 Task: Find connections with filter location Saint-Constant with filter topic #Entrepreneurialwith filter profile language French with filter current company FLSmidth with filter school National Engineering College with filter industry Airlines and Aviation with filter service category Writing with filter keywords title Orderly
Action: Mouse moved to (254, 321)
Screenshot: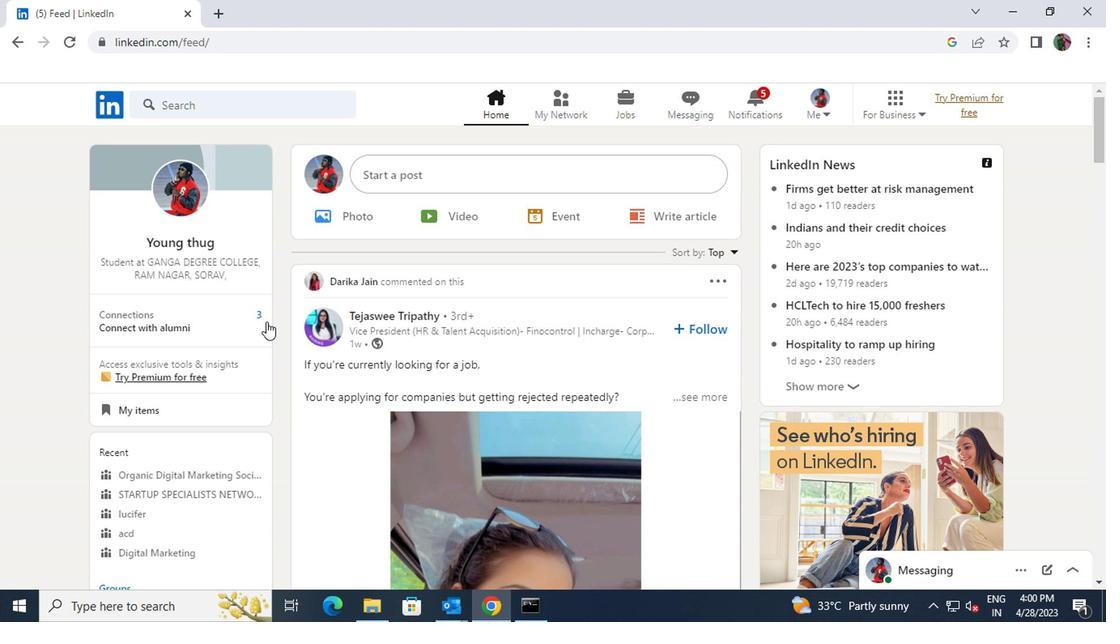 
Action: Mouse pressed left at (254, 321)
Screenshot: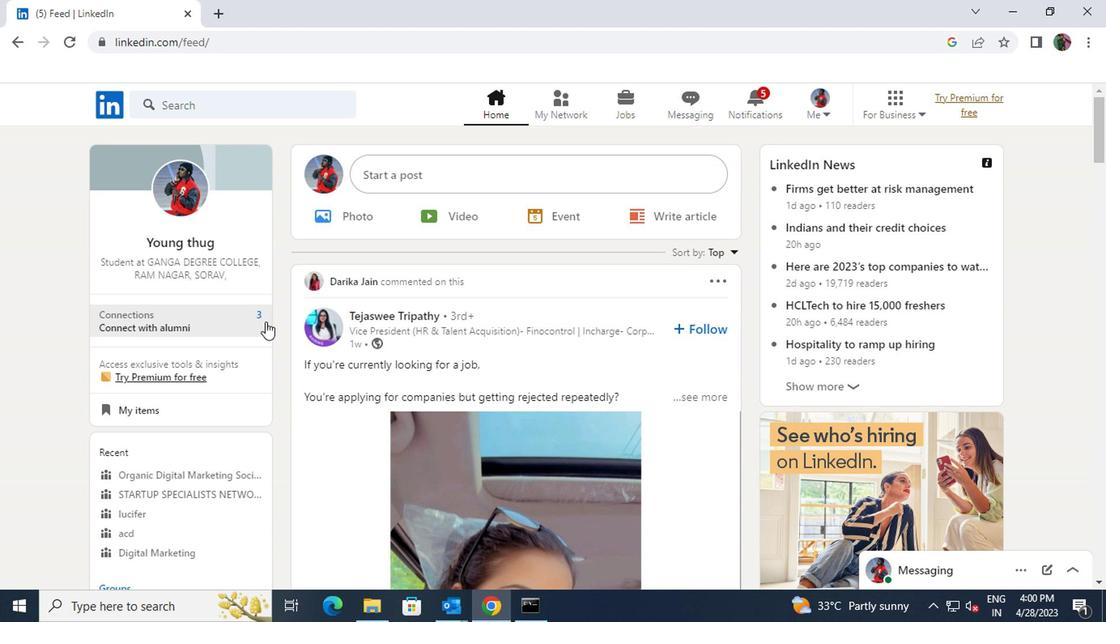
Action: Mouse moved to (265, 199)
Screenshot: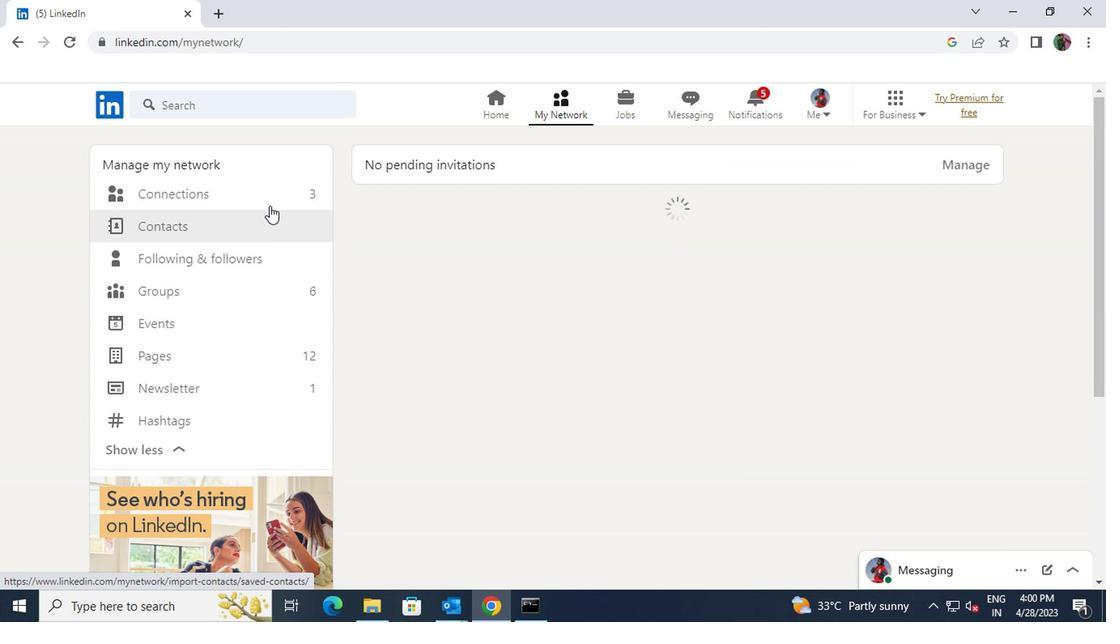 
Action: Mouse pressed left at (265, 199)
Screenshot: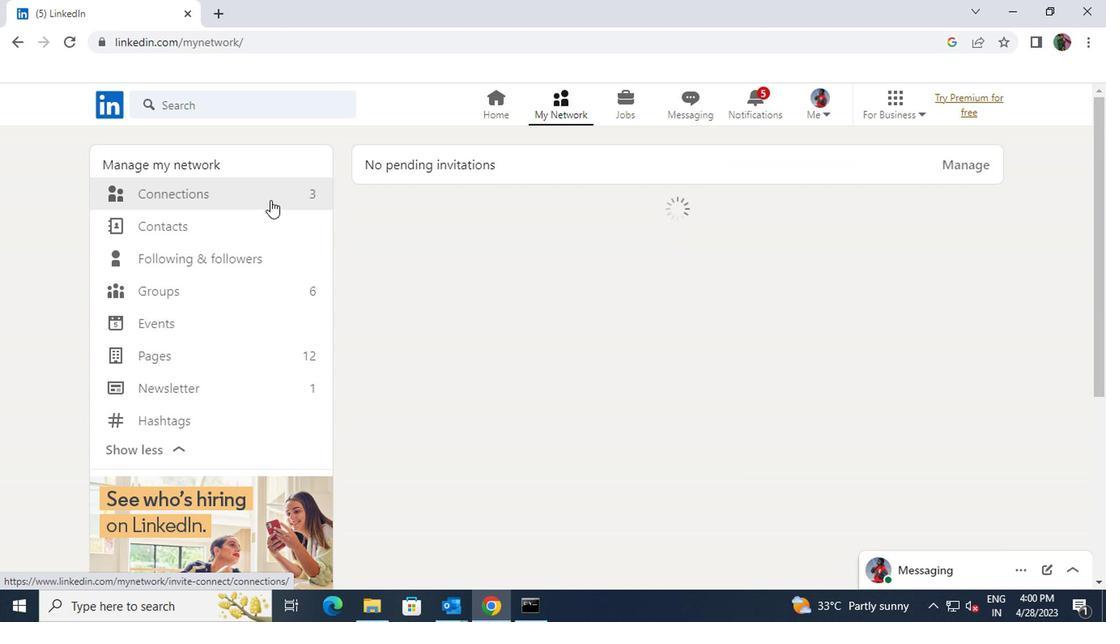 
Action: Mouse moved to (655, 197)
Screenshot: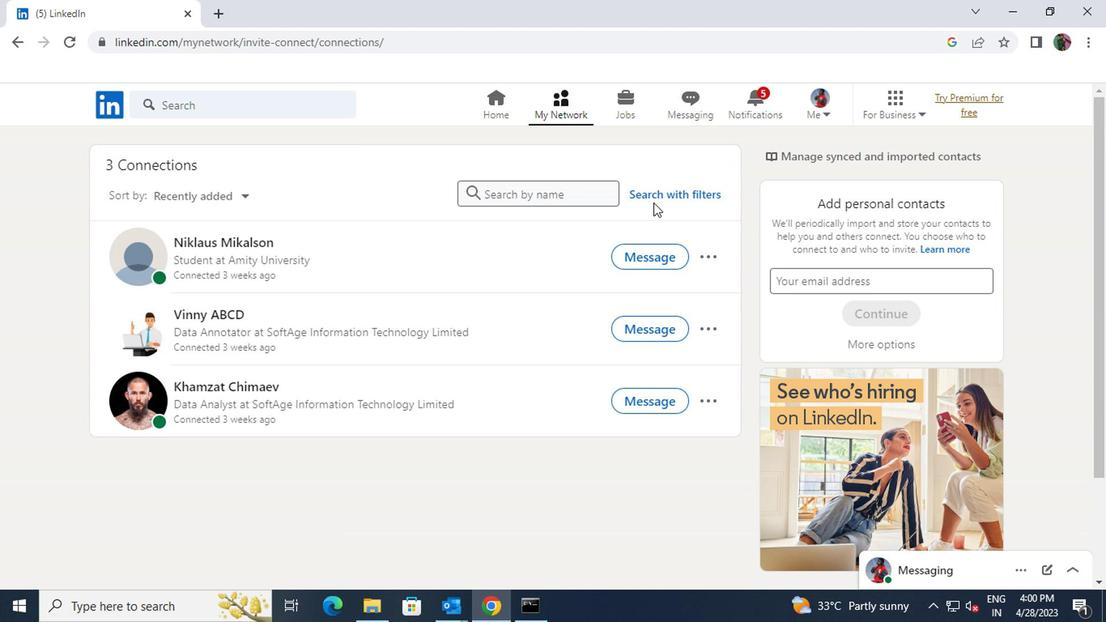 
Action: Mouse pressed left at (655, 197)
Screenshot: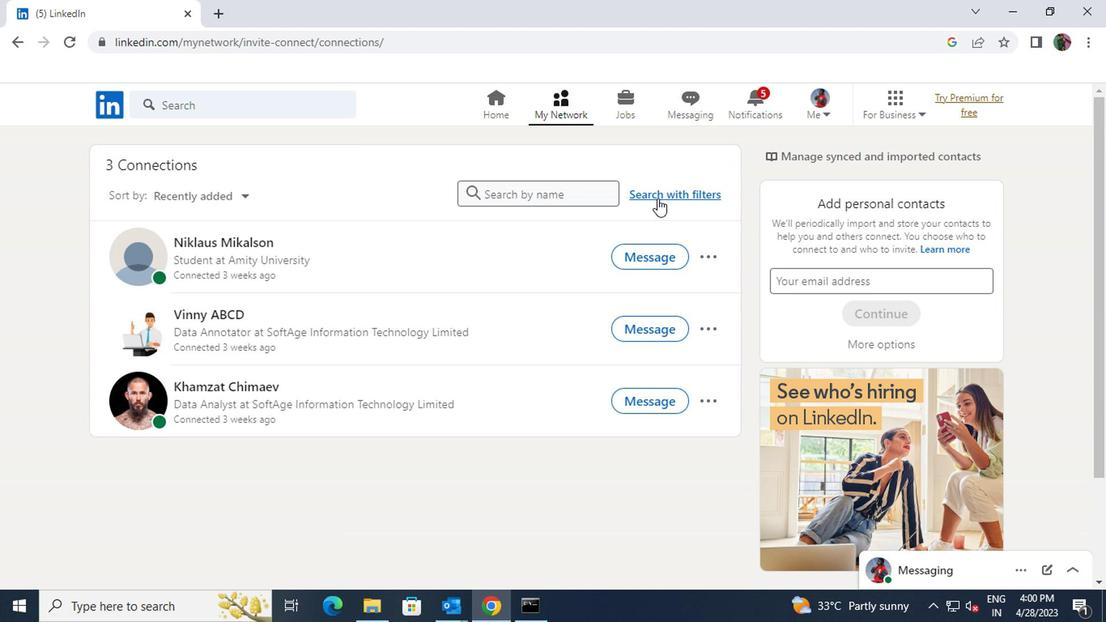 
Action: Mouse moved to (606, 157)
Screenshot: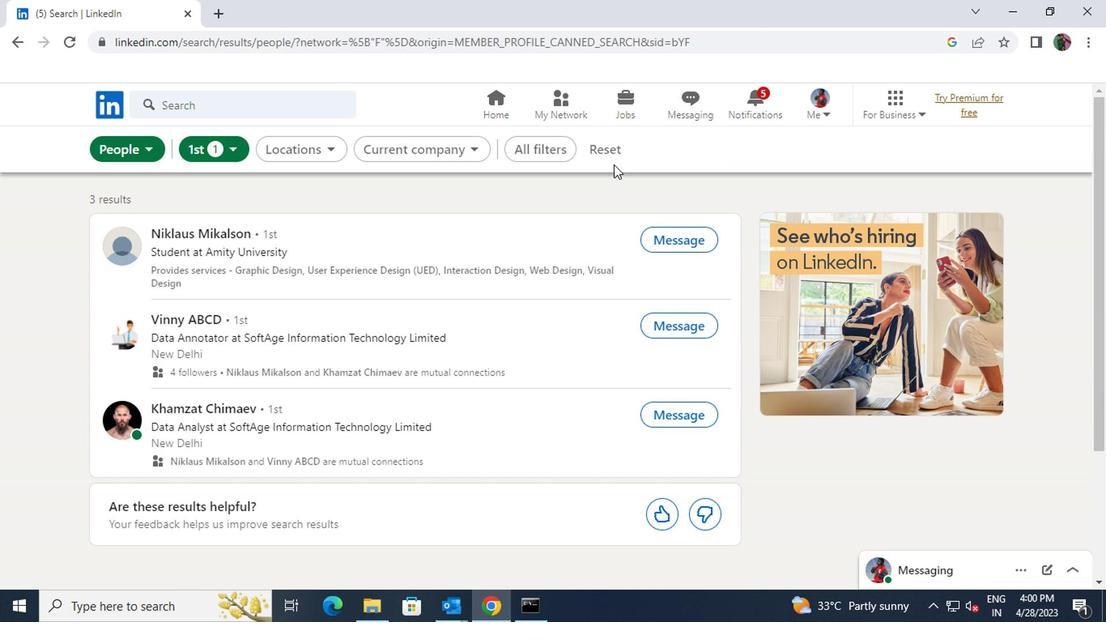 
Action: Mouse pressed left at (606, 157)
Screenshot: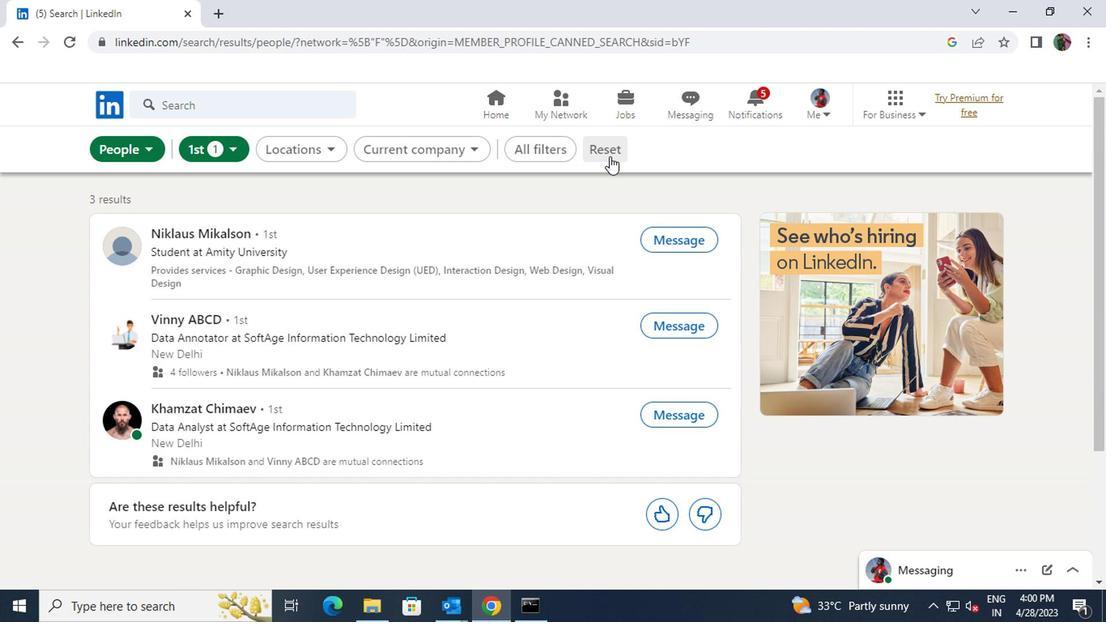 
Action: Mouse moved to (591, 154)
Screenshot: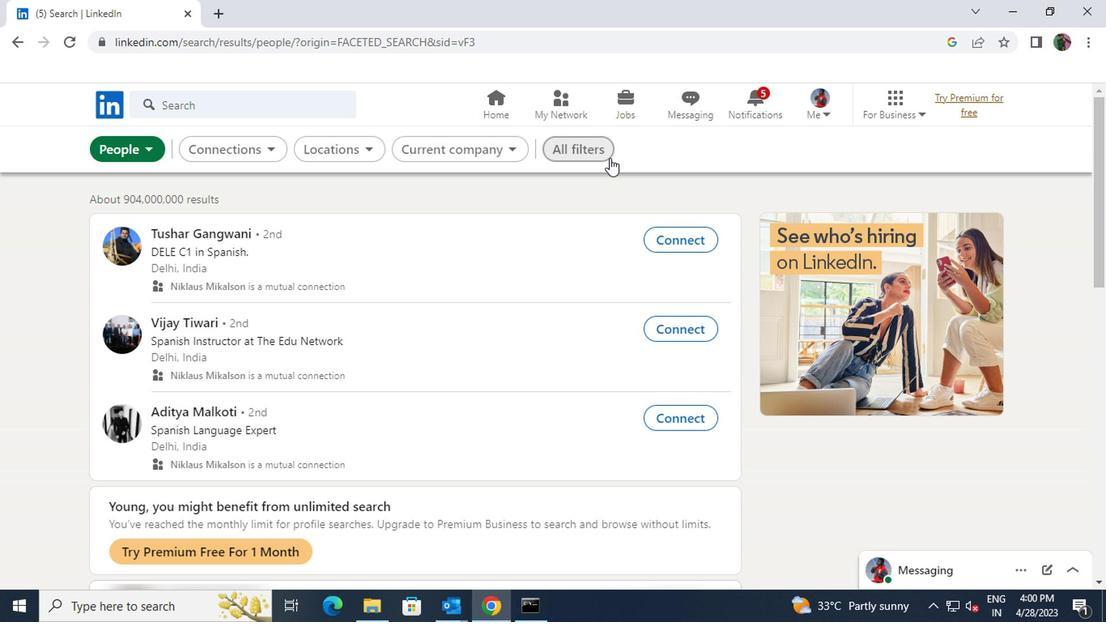 
Action: Mouse pressed left at (591, 154)
Screenshot: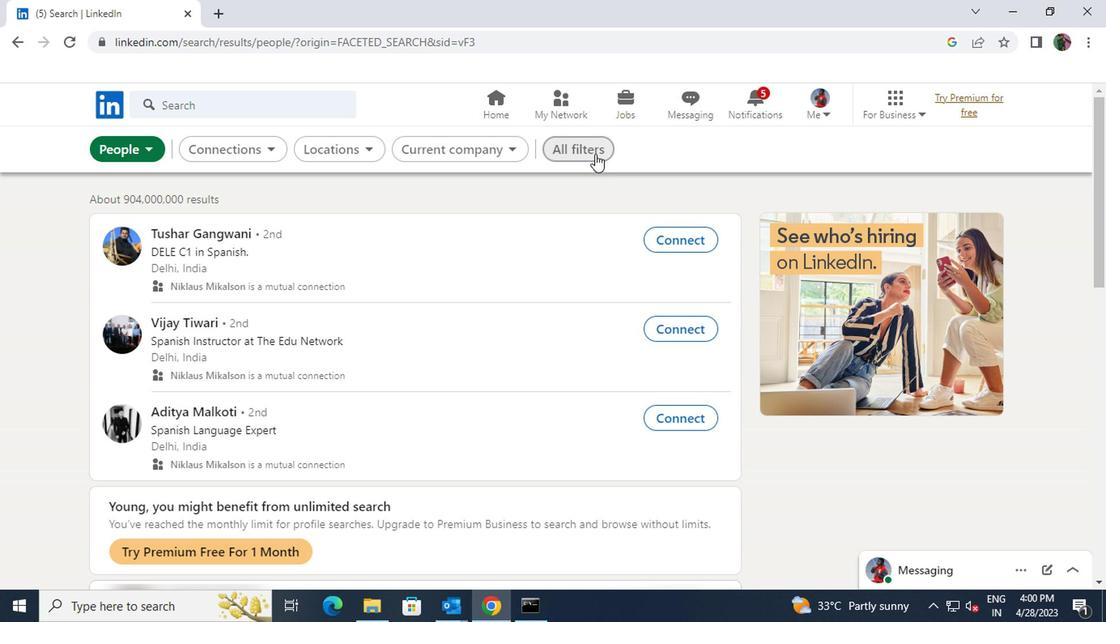 
Action: Mouse moved to (840, 322)
Screenshot: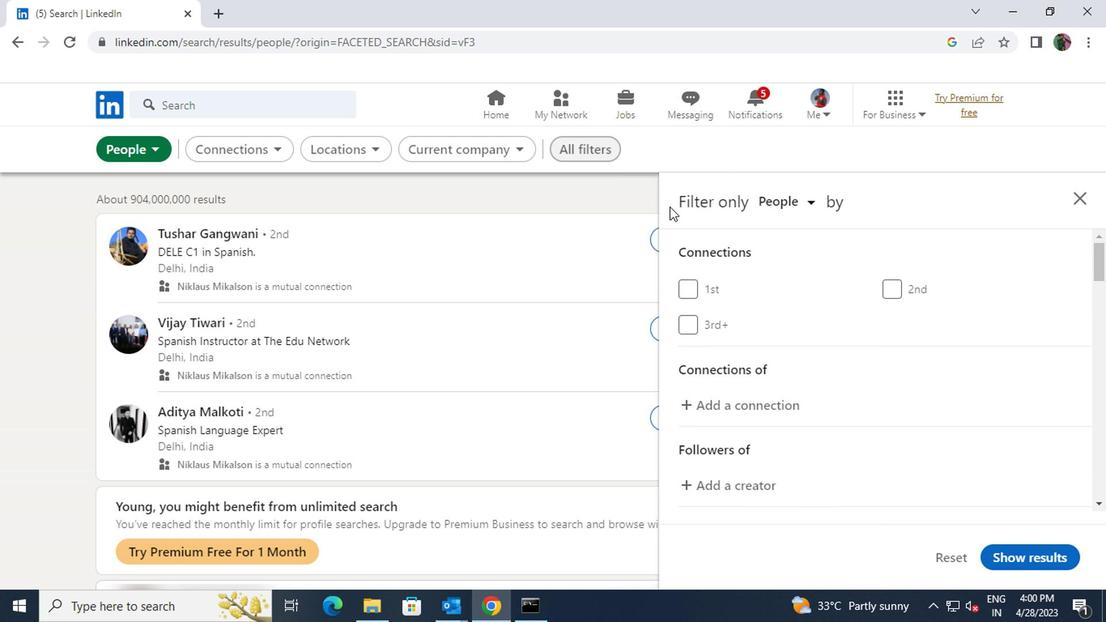
Action: Mouse scrolled (840, 321) with delta (0, 0)
Screenshot: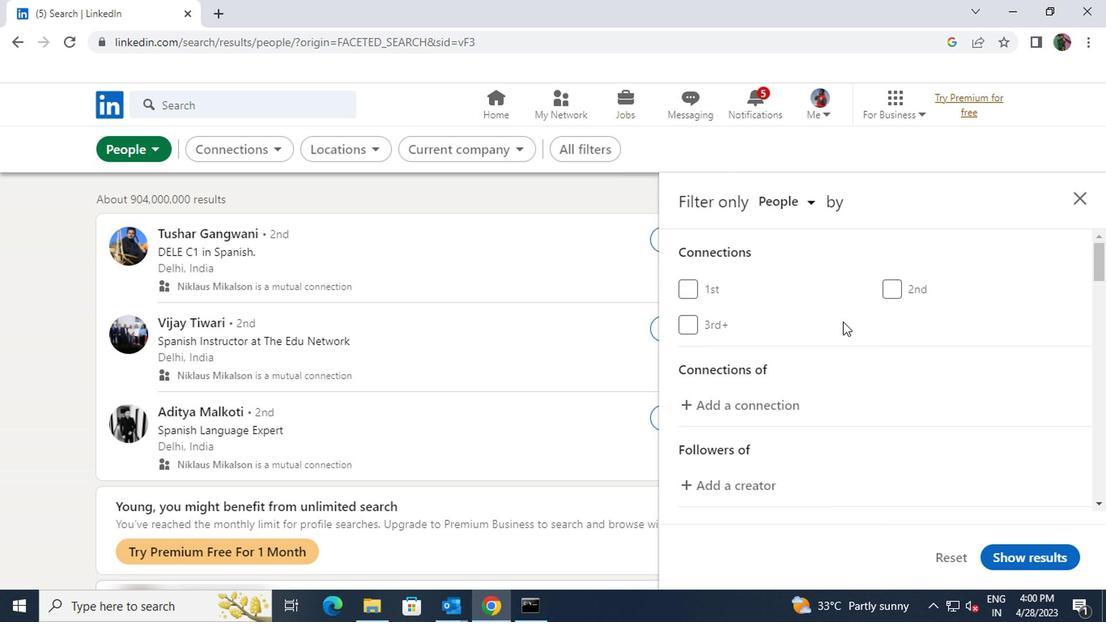 
Action: Mouse scrolled (840, 321) with delta (0, 0)
Screenshot: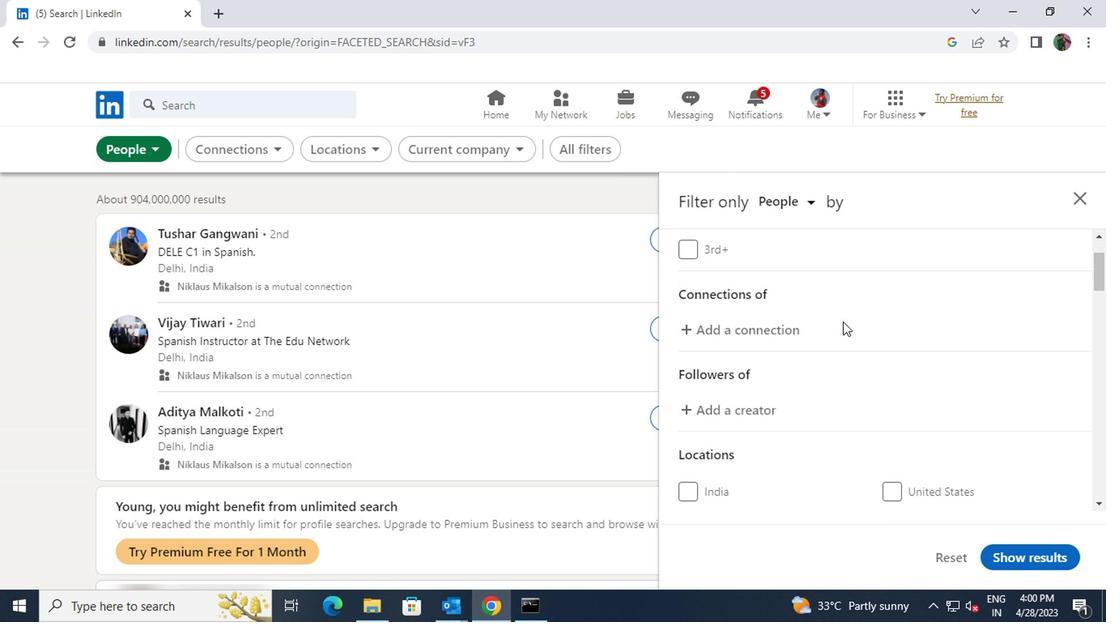 
Action: Mouse scrolled (840, 321) with delta (0, 0)
Screenshot: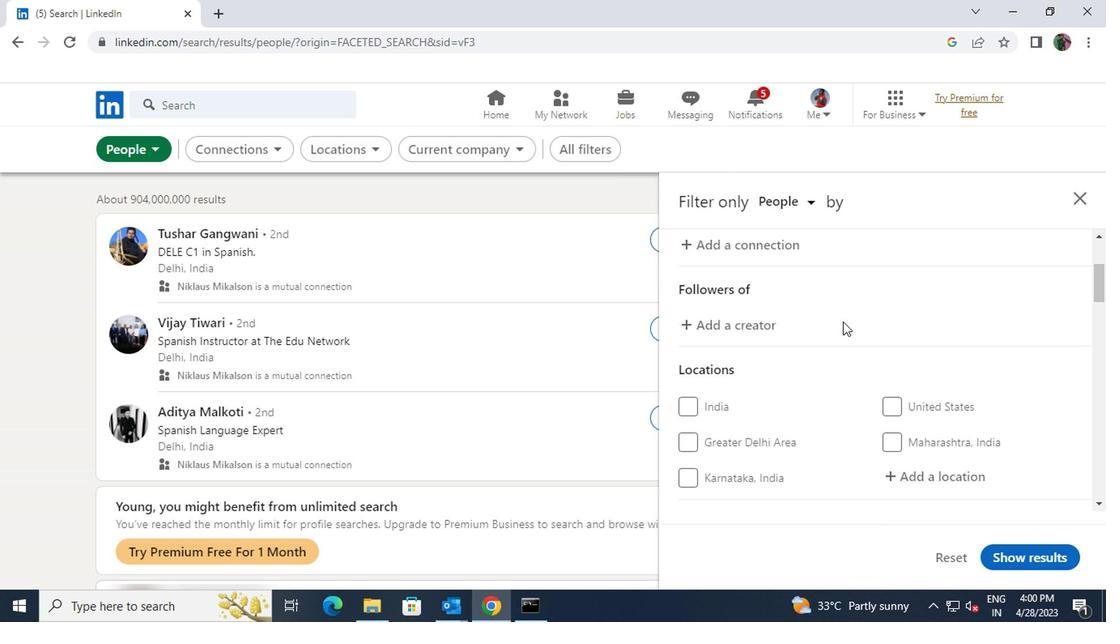 
Action: Mouse moved to (898, 390)
Screenshot: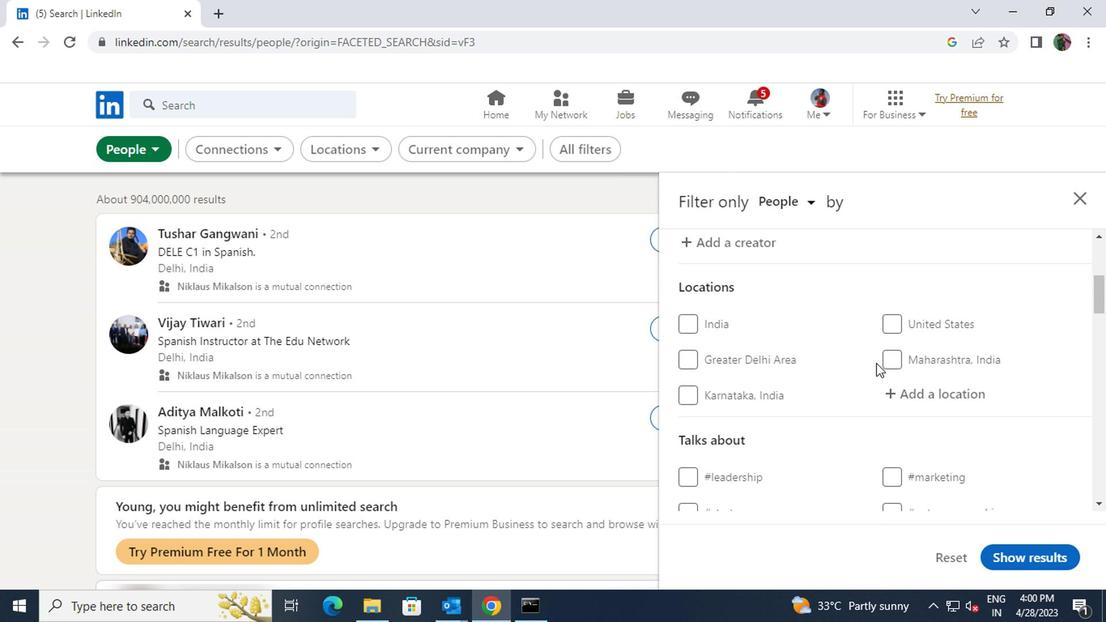 
Action: Mouse pressed left at (898, 390)
Screenshot: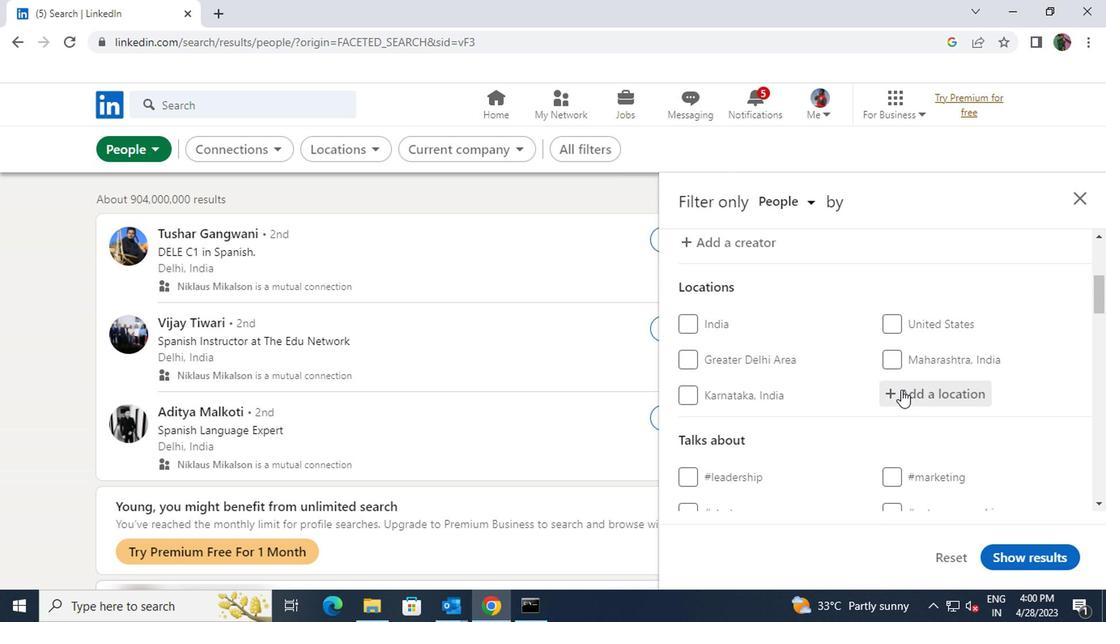 
Action: Key pressed <Key.shift>SAINT<Key.space><Key.shift>CONS
Screenshot: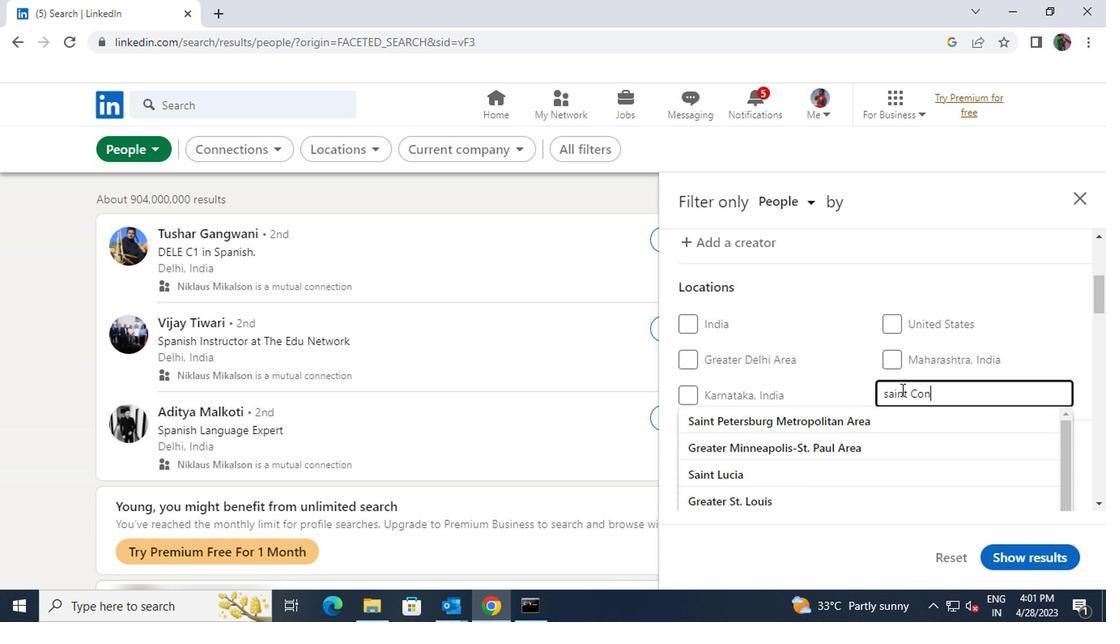 
Action: Mouse moved to (892, 415)
Screenshot: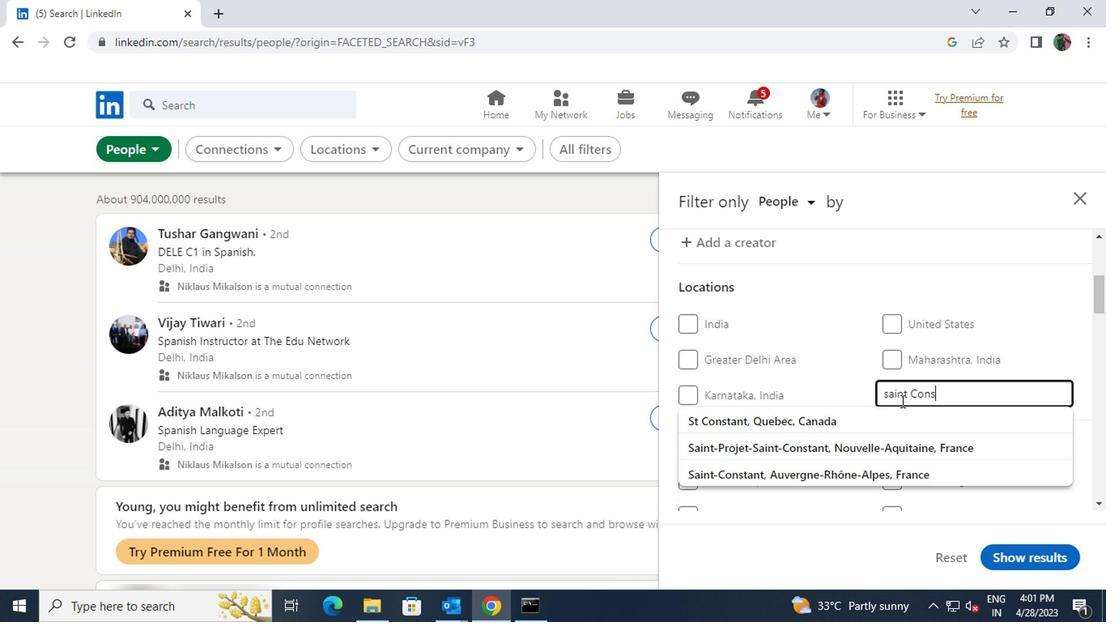 
Action: Mouse pressed left at (892, 415)
Screenshot: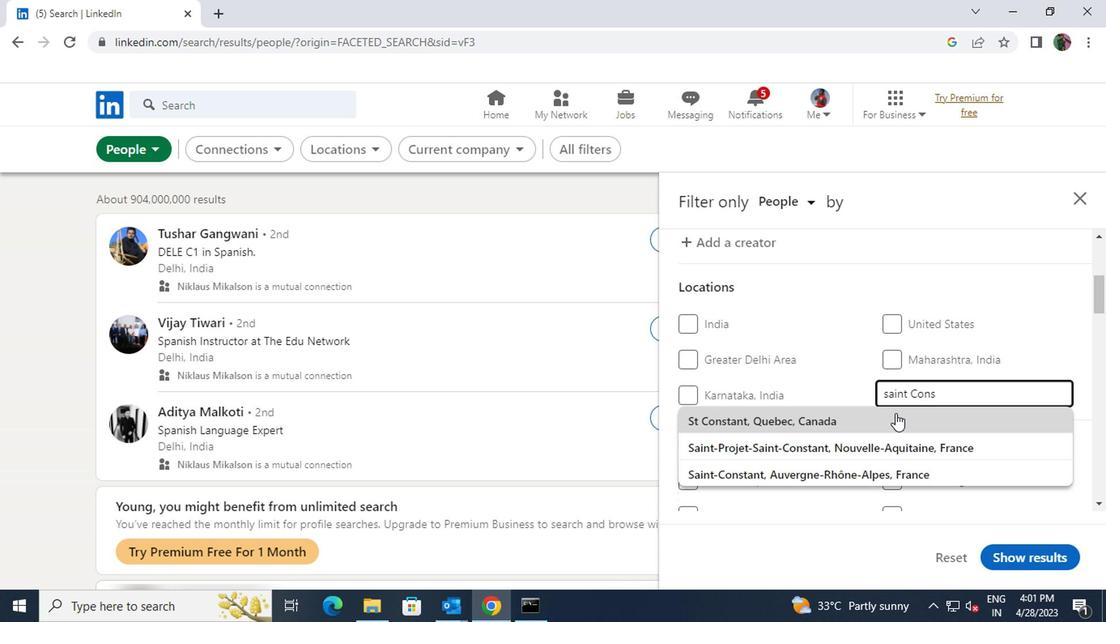 
Action: Mouse scrolled (892, 414) with delta (0, 0)
Screenshot: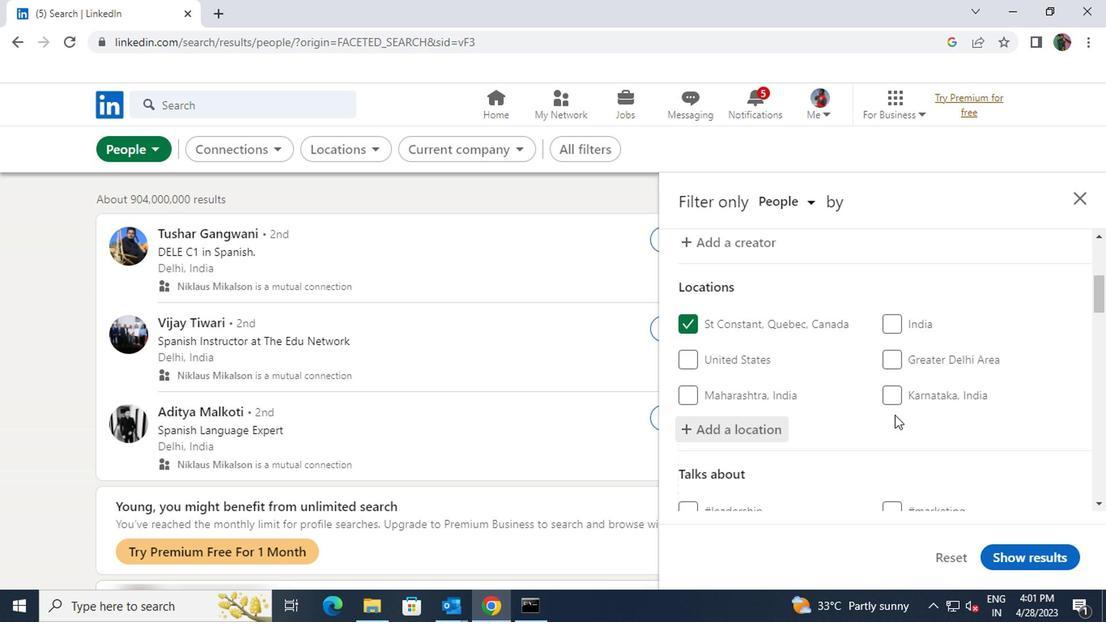 
Action: Mouse scrolled (892, 414) with delta (0, 0)
Screenshot: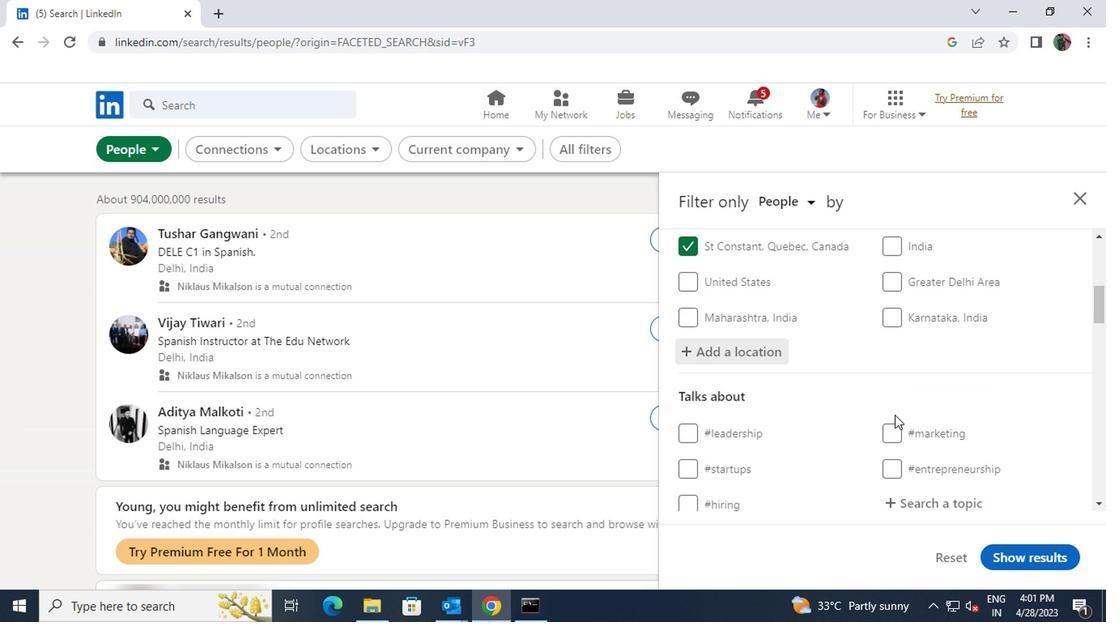 
Action: Mouse moved to (894, 415)
Screenshot: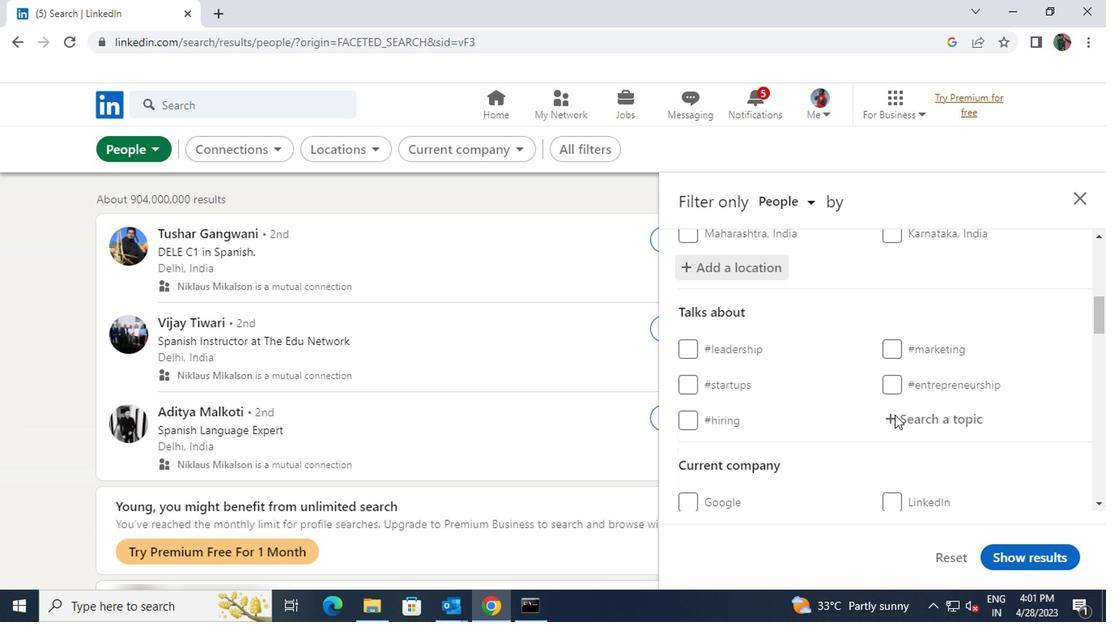 
Action: Mouse pressed left at (894, 415)
Screenshot: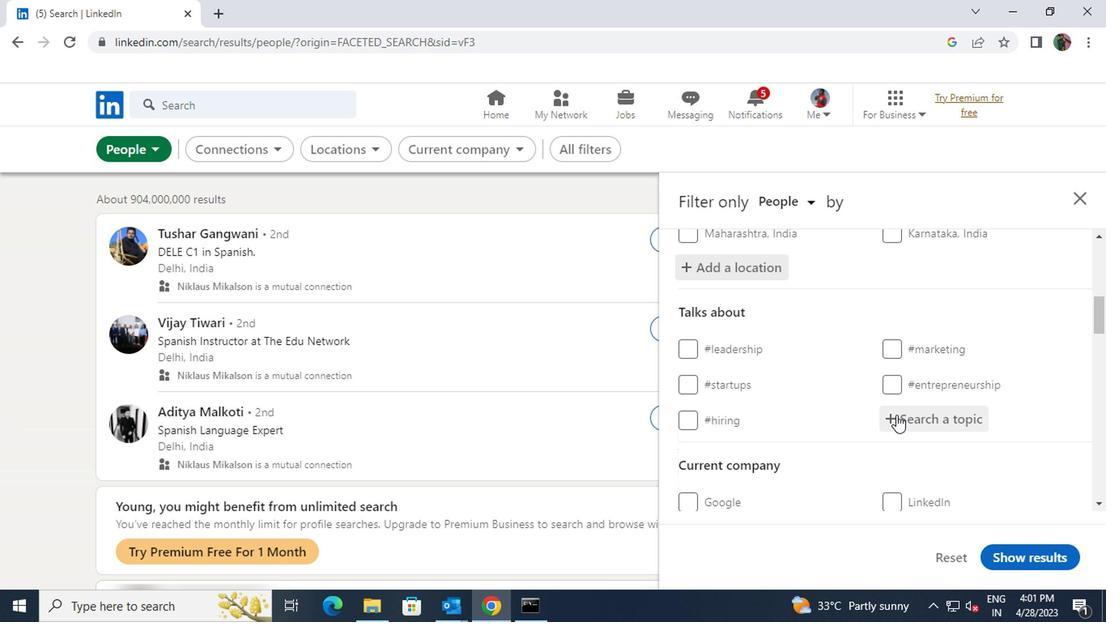 
Action: Key pressed <Key.shift>ENTERPE<Key.backspace>RENER<Key.enter><Key.backspace>
Screenshot: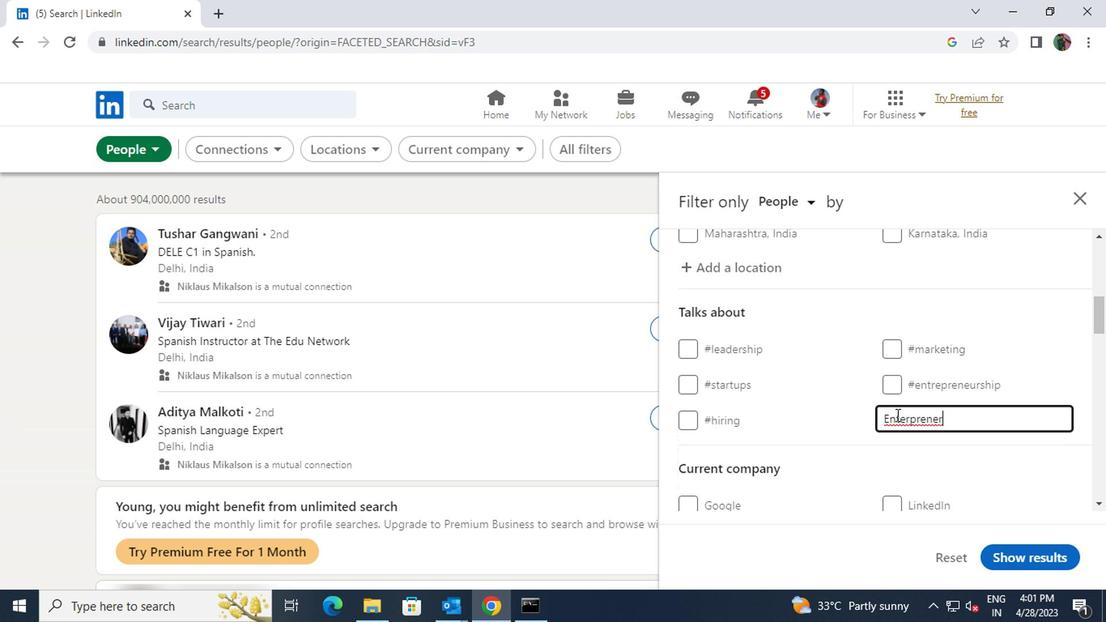 
Action: Mouse moved to (864, 465)
Screenshot: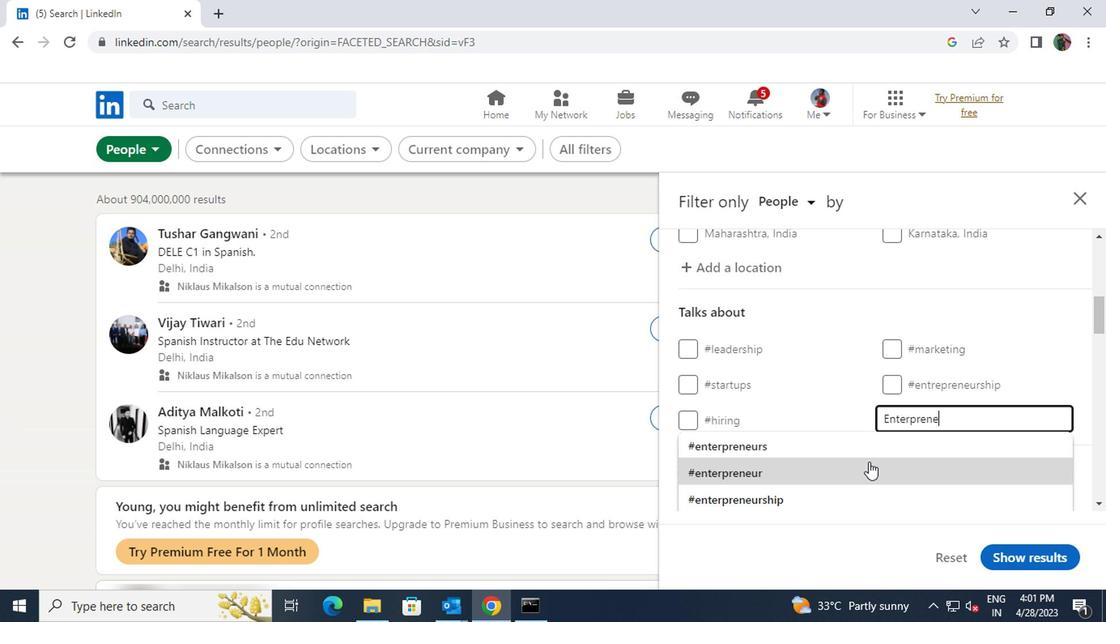 
Action: Mouse pressed left at (864, 465)
Screenshot: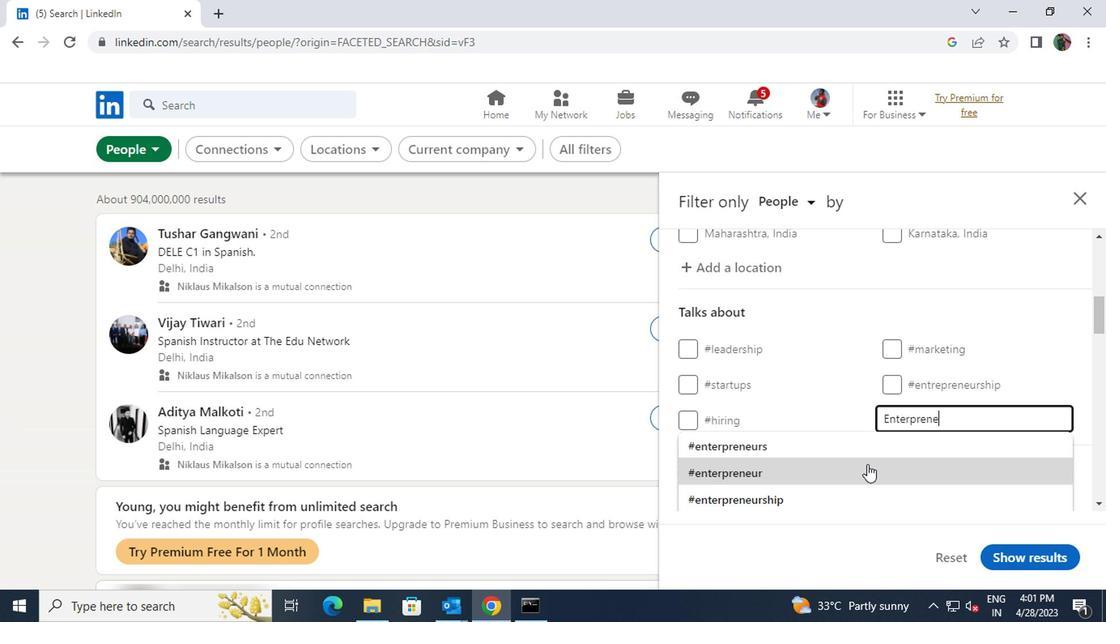 
Action: Mouse scrolled (864, 464) with delta (0, 0)
Screenshot: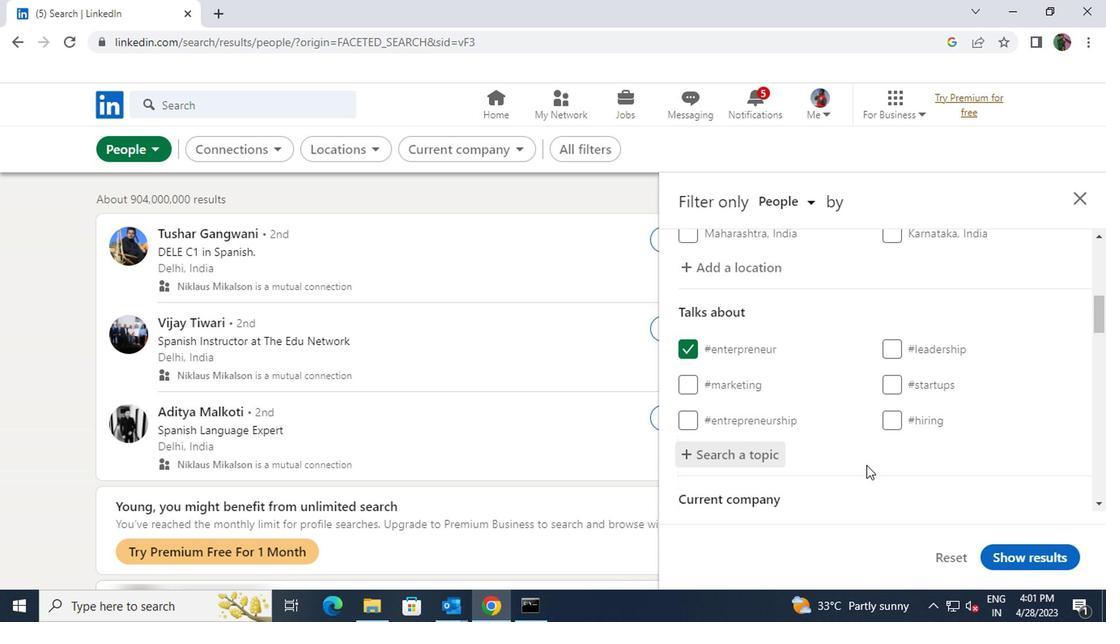 
Action: Mouse scrolled (864, 464) with delta (0, 0)
Screenshot: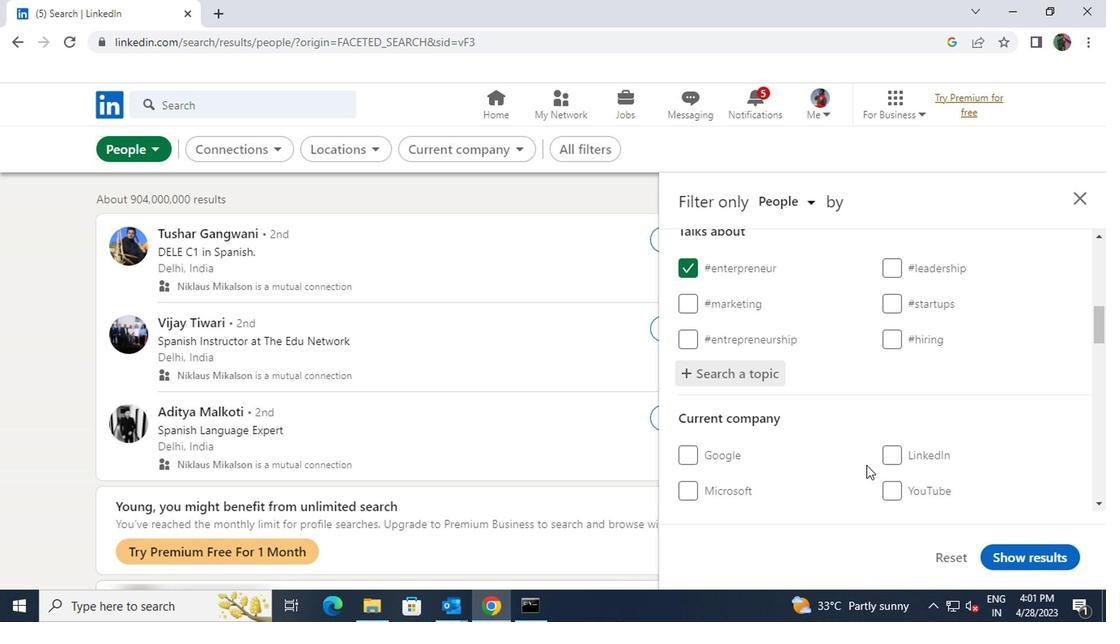 
Action: Mouse scrolled (864, 464) with delta (0, 0)
Screenshot: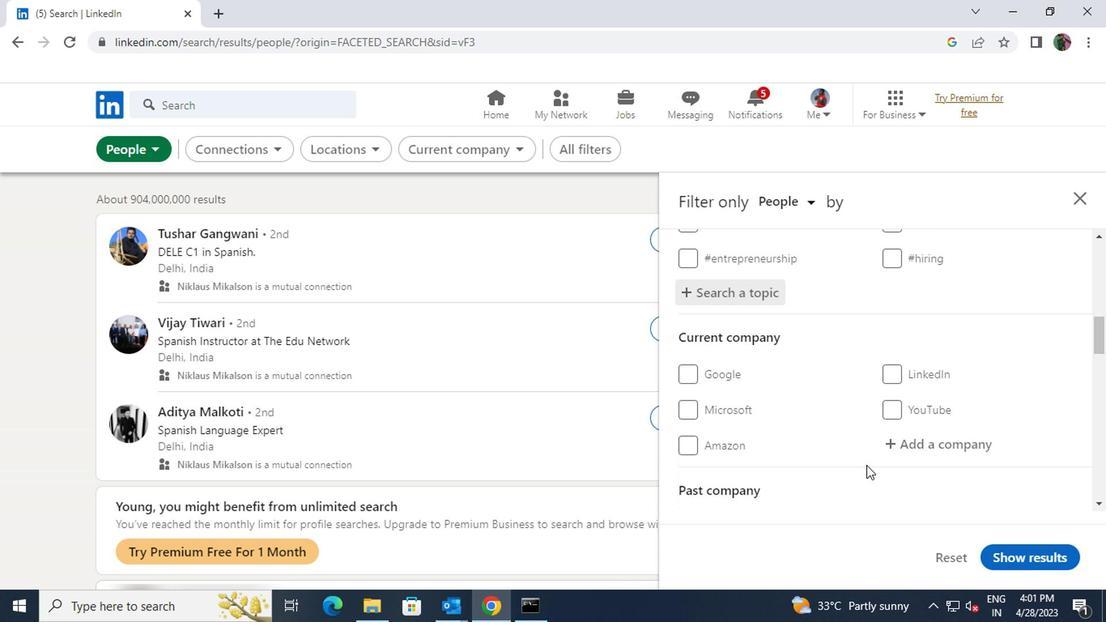 
Action: Mouse scrolled (864, 464) with delta (0, 0)
Screenshot: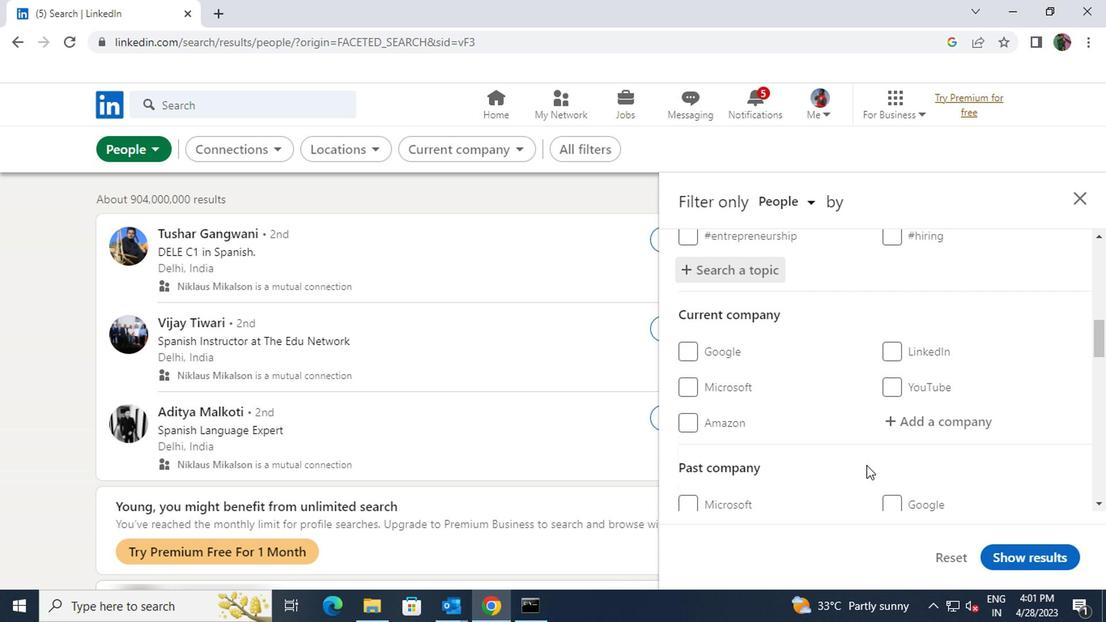 
Action: Mouse scrolled (864, 464) with delta (0, 0)
Screenshot: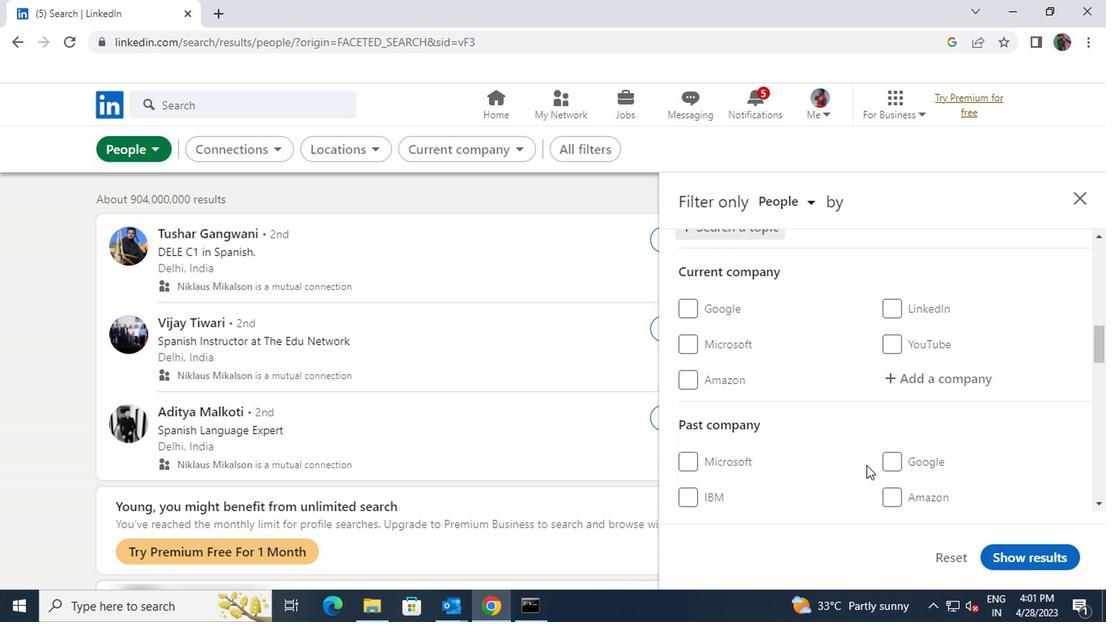 
Action: Mouse scrolled (864, 464) with delta (0, 0)
Screenshot: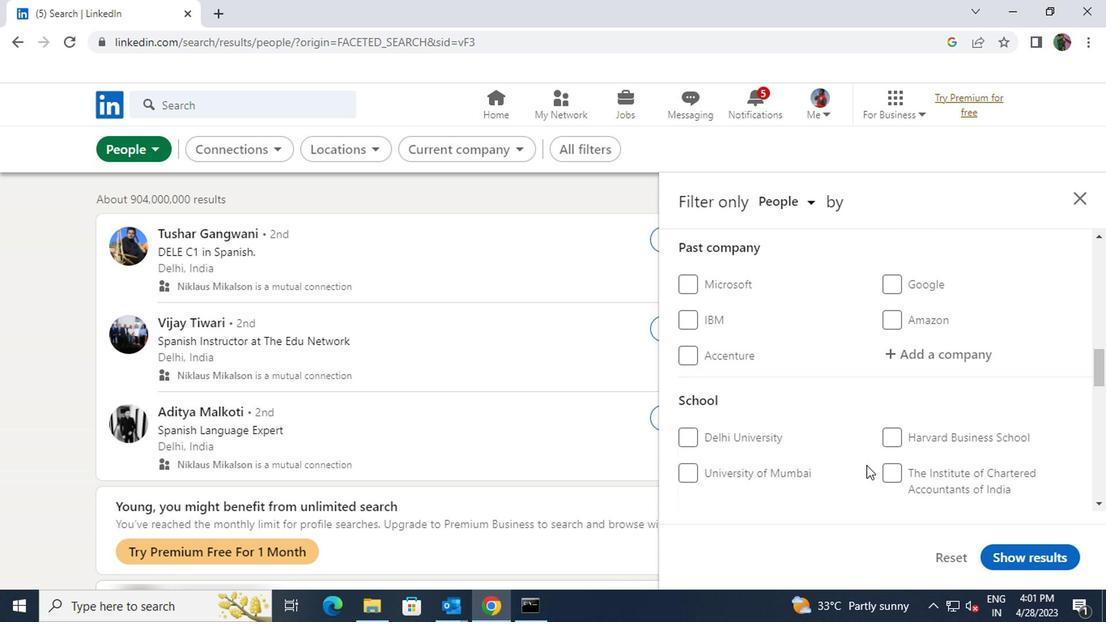 
Action: Mouse scrolled (864, 464) with delta (0, 0)
Screenshot: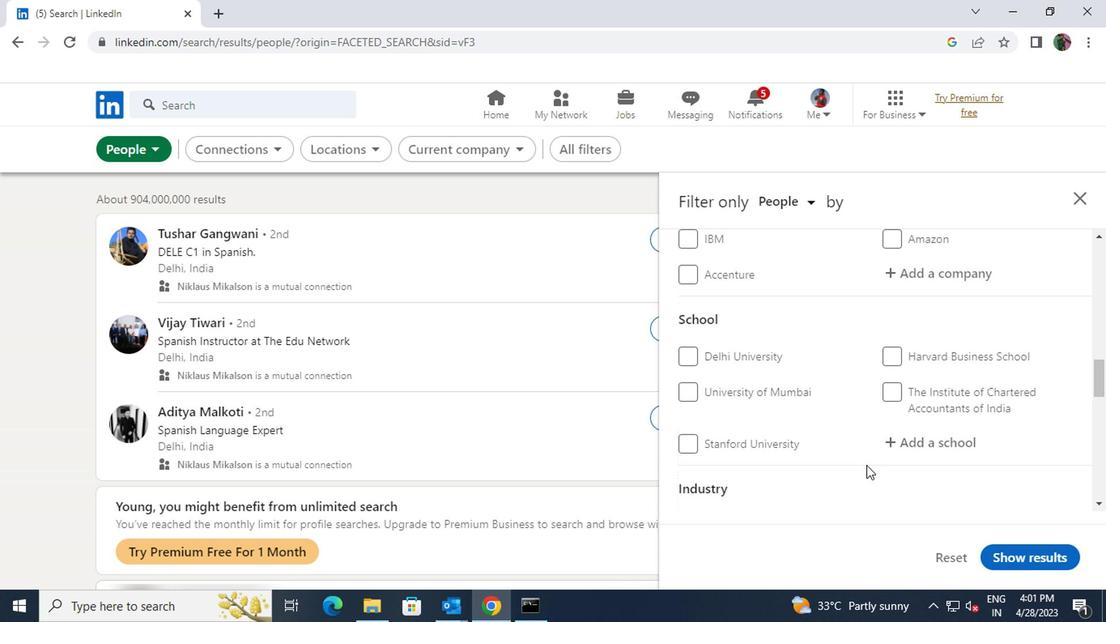 
Action: Mouse scrolled (864, 464) with delta (0, 0)
Screenshot: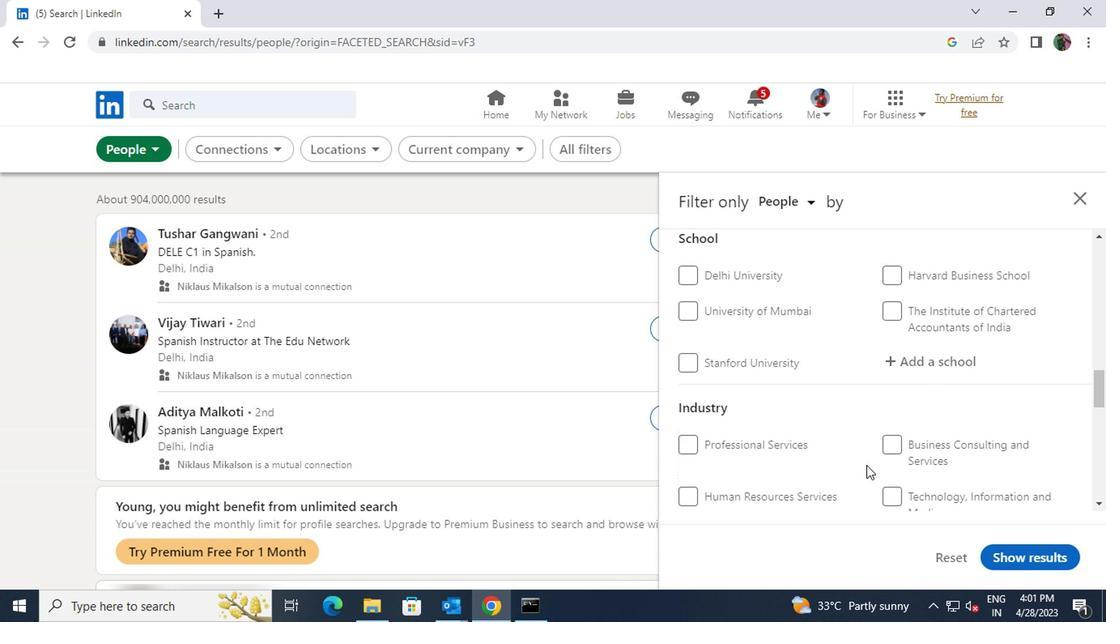 
Action: Mouse scrolled (864, 464) with delta (0, 0)
Screenshot: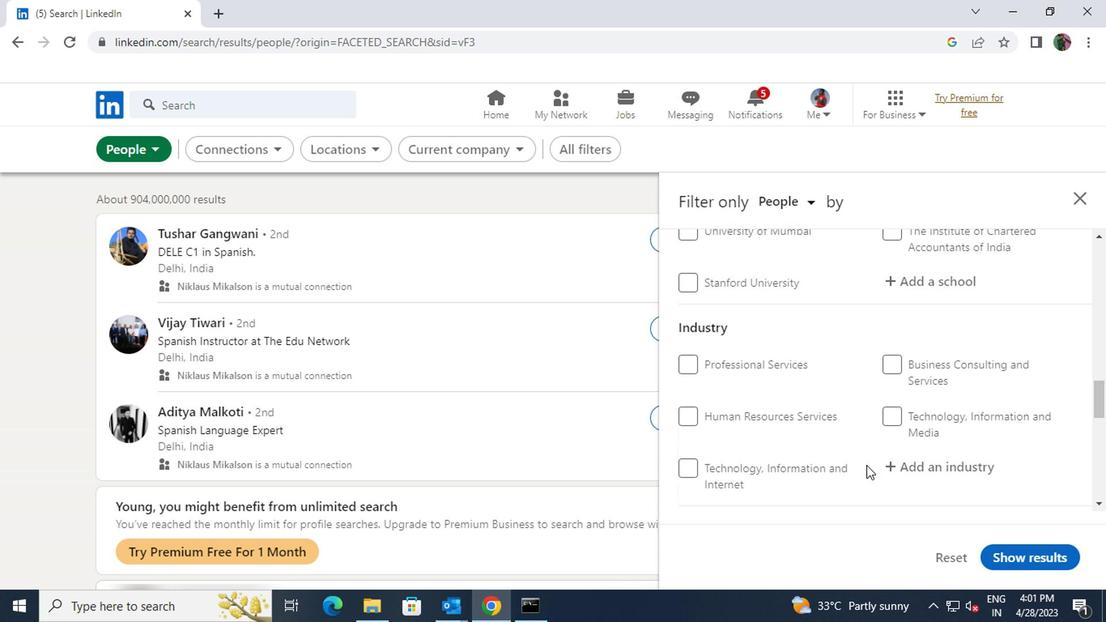 
Action: Mouse scrolled (864, 464) with delta (0, 0)
Screenshot: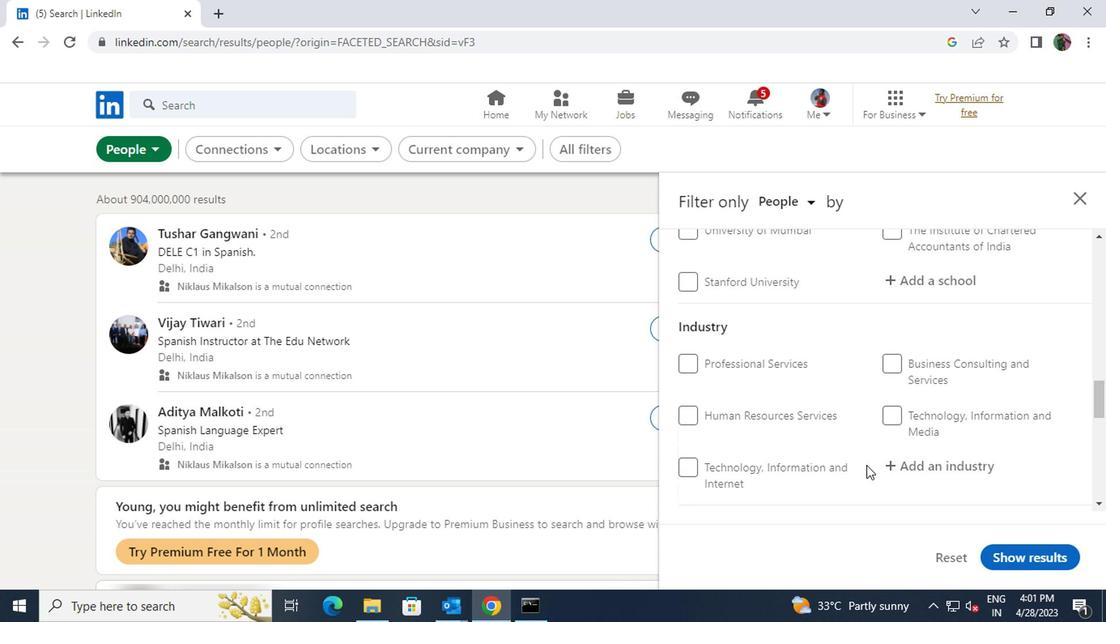 
Action: Mouse scrolled (864, 464) with delta (0, 0)
Screenshot: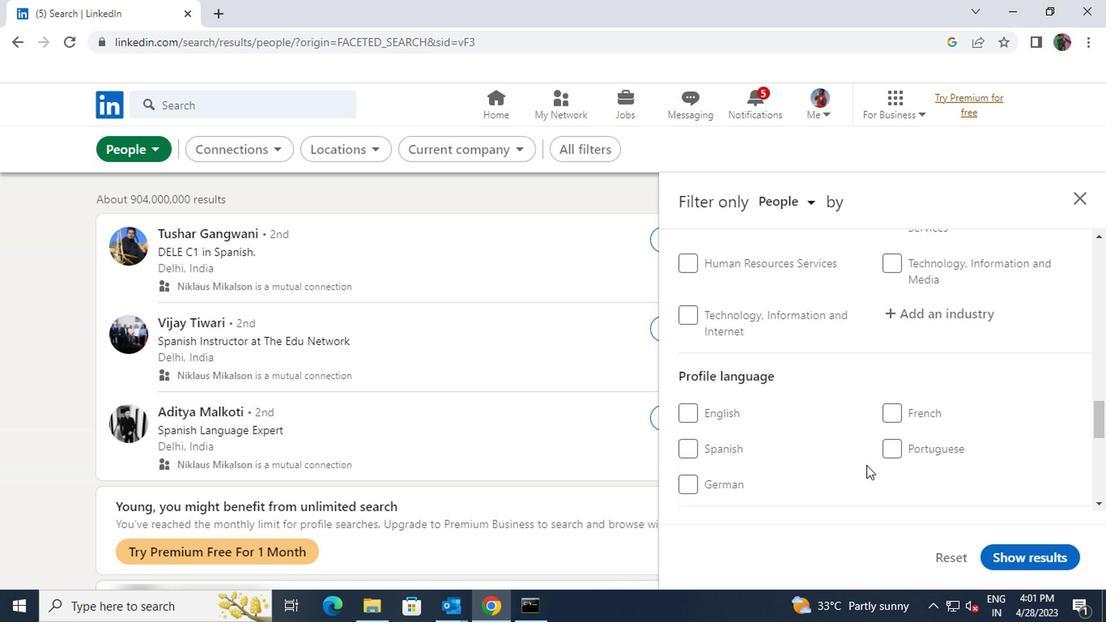 
Action: Mouse moved to (897, 327)
Screenshot: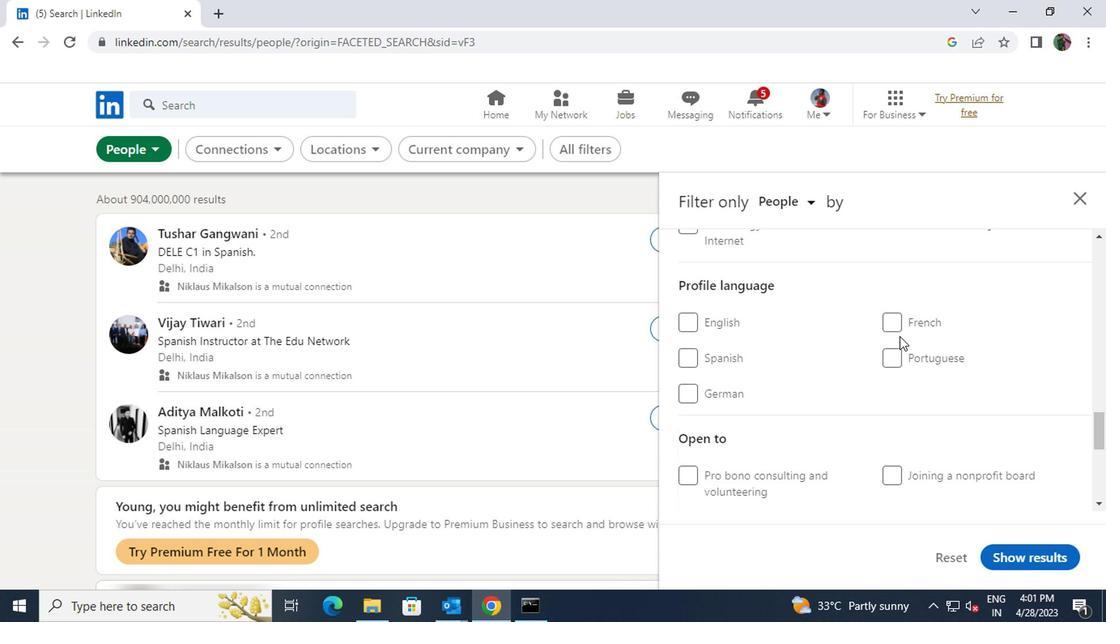 
Action: Mouse pressed left at (897, 327)
Screenshot: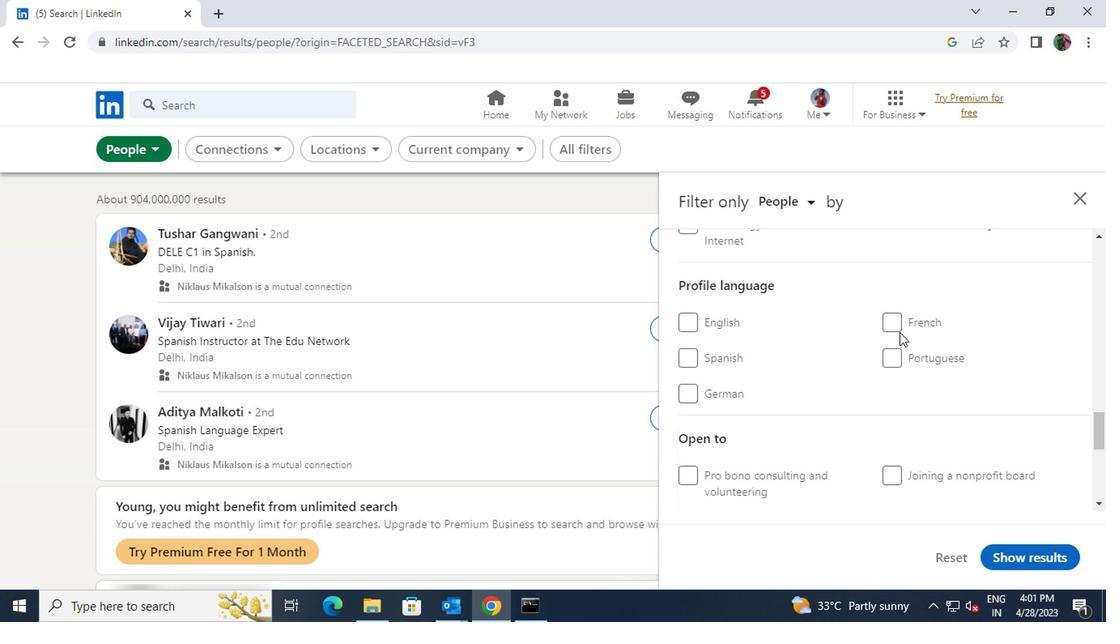 
Action: Mouse scrolled (897, 327) with delta (0, 0)
Screenshot: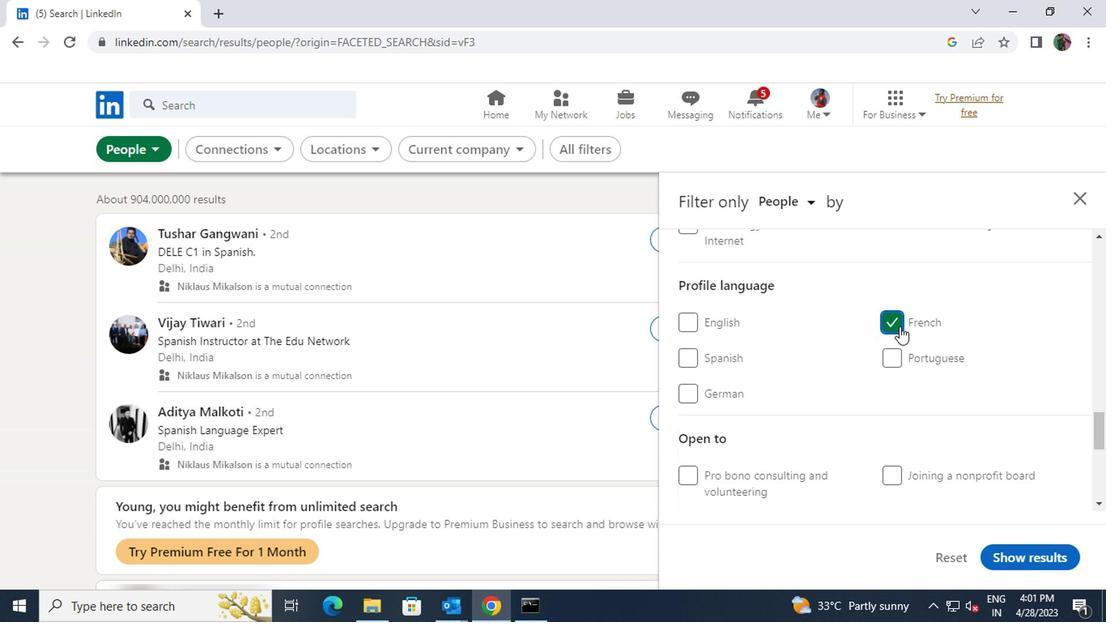 
Action: Mouse scrolled (897, 327) with delta (0, 0)
Screenshot: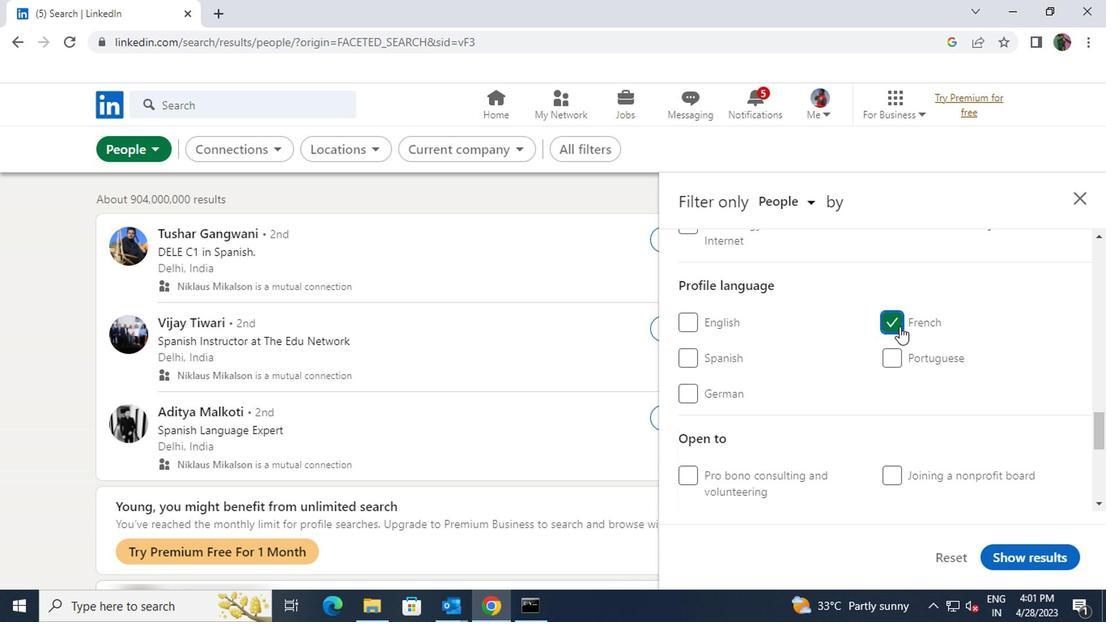 
Action: Mouse scrolled (897, 327) with delta (0, 0)
Screenshot: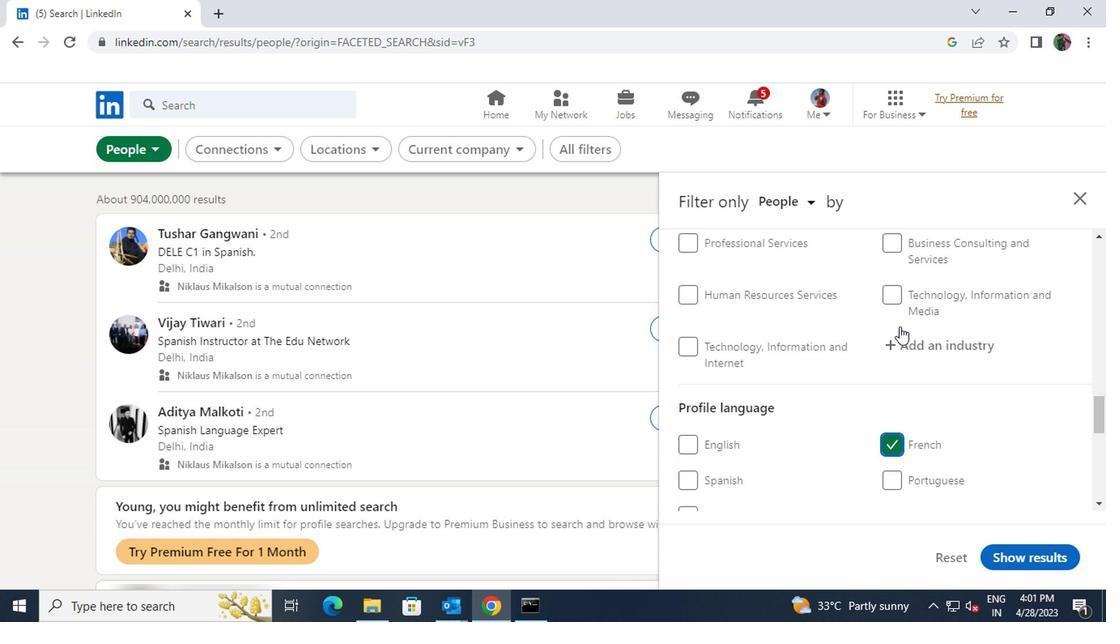 
Action: Mouse scrolled (897, 327) with delta (0, 0)
Screenshot: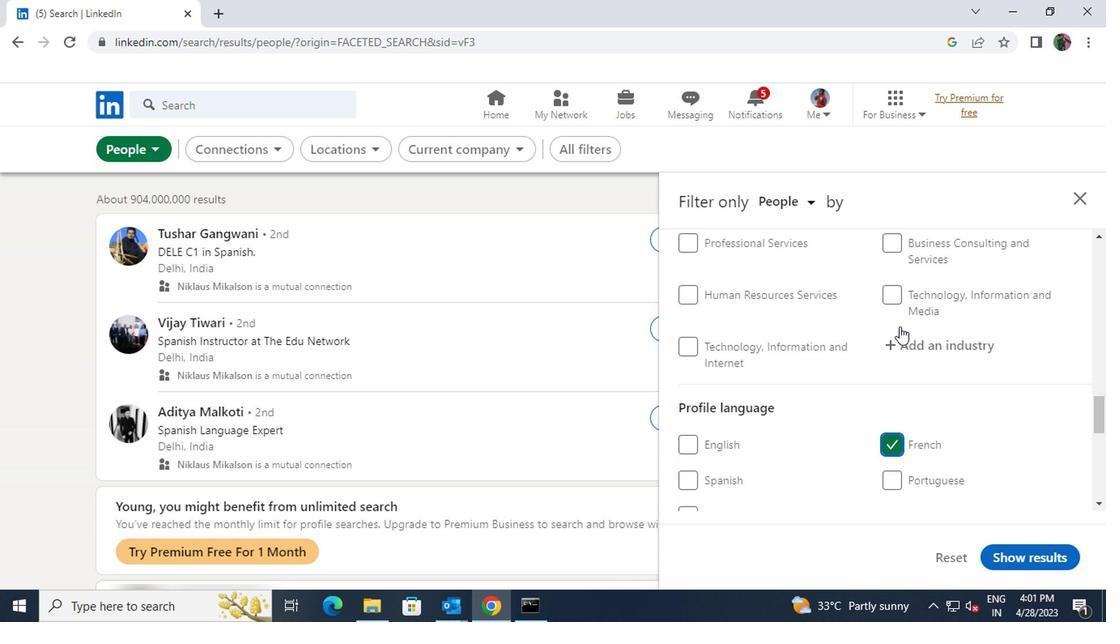 
Action: Mouse scrolled (897, 327) with delta (0, 0)
Screenshot: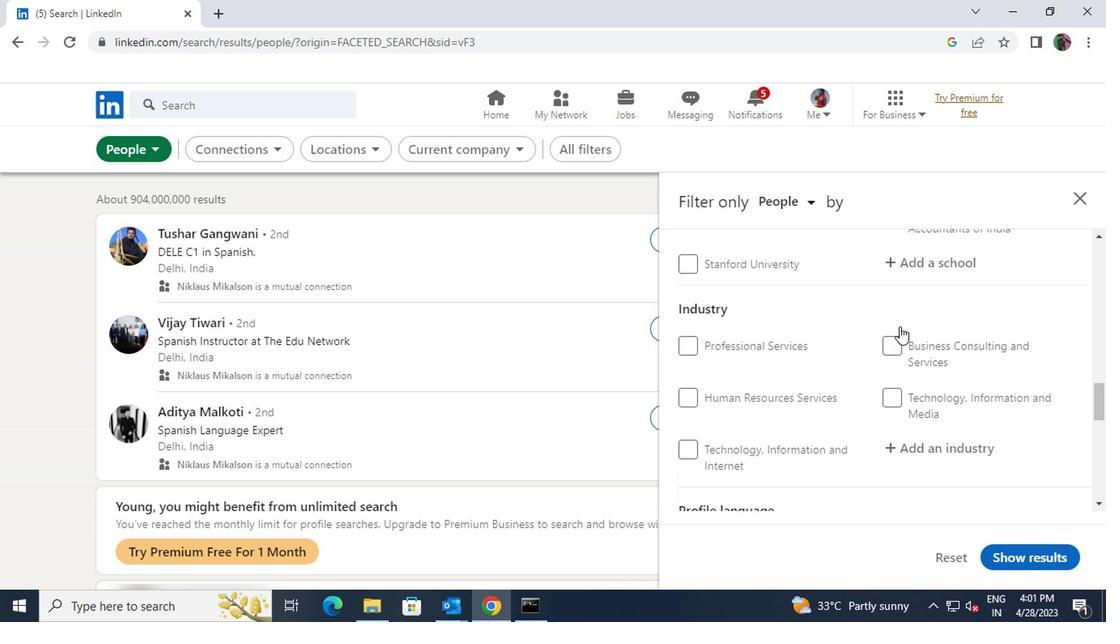 
Action: Mouse scrolled (897, 327) with delta (0, 0)
Screenshot: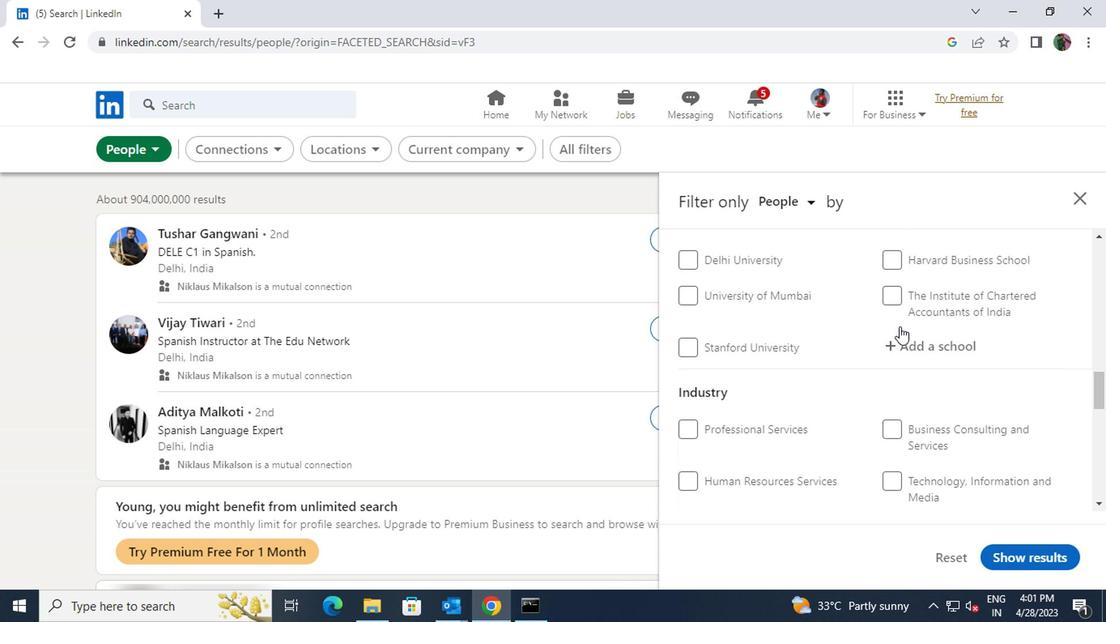 
Action: Mouse scrolled (897, 327) with delta (0, 0)
Screenshot: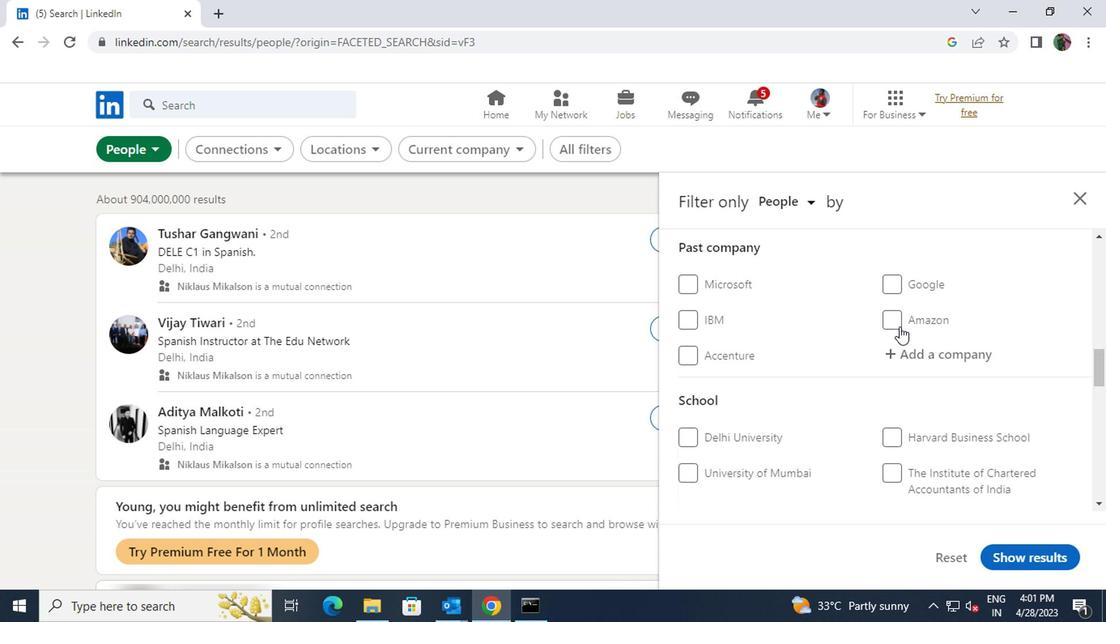 
Action: Mouse scrolled (897, 327) with delta (0, 0)
Screenshot: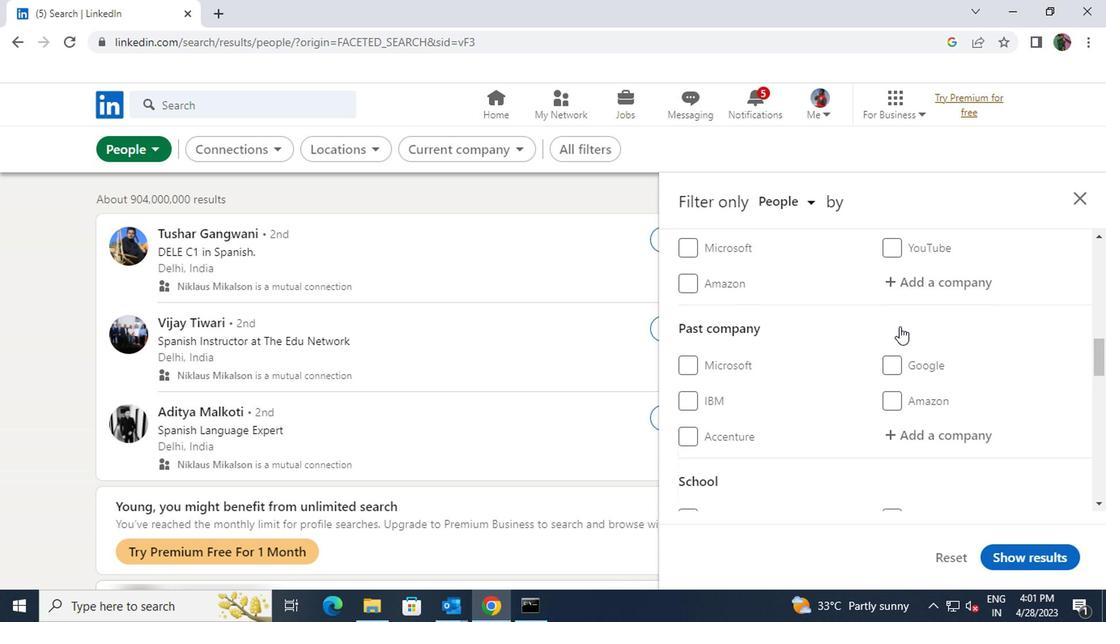
Action: Mouse moved to (902, 361)
Screenshot: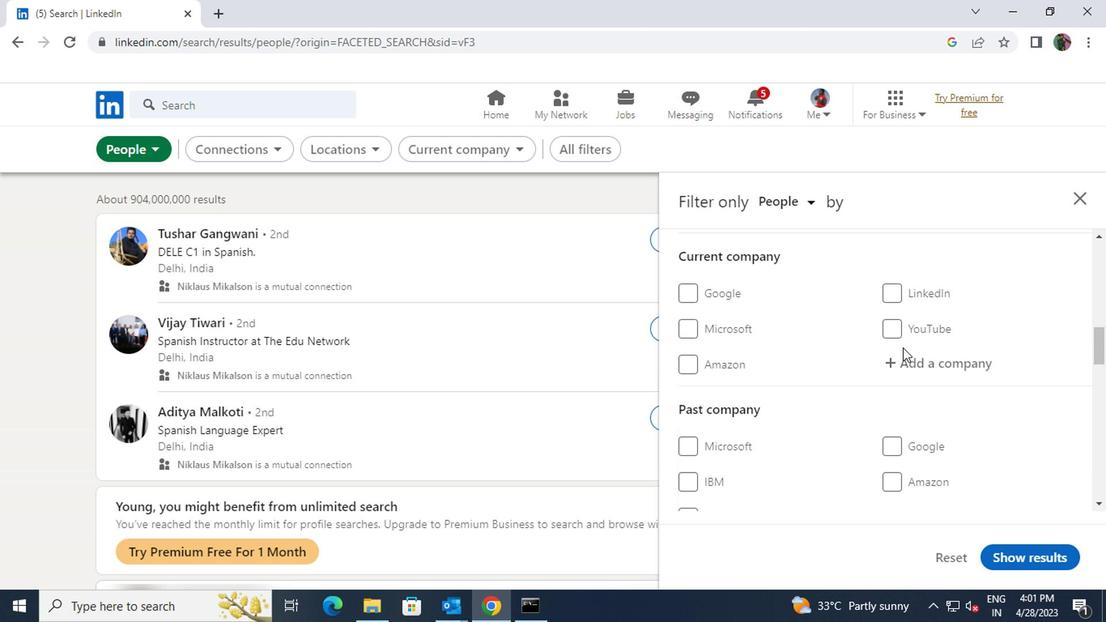 
Action: Mouse pressed left at (902, 361)
Screenshot: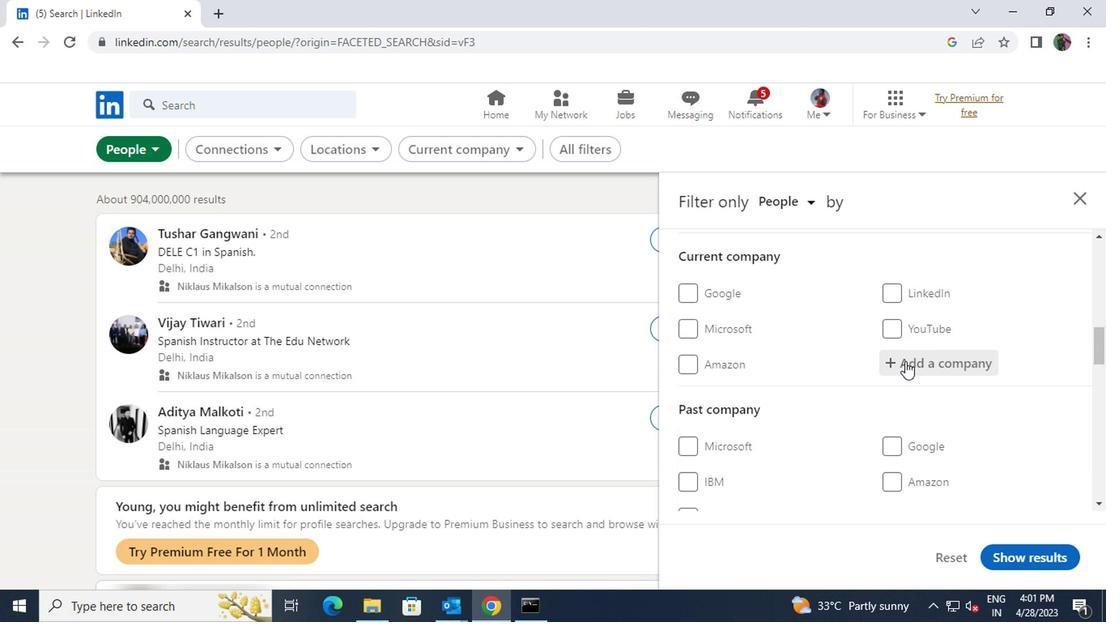
Action: Key pressed <Key.shift>FLS
Screenshot: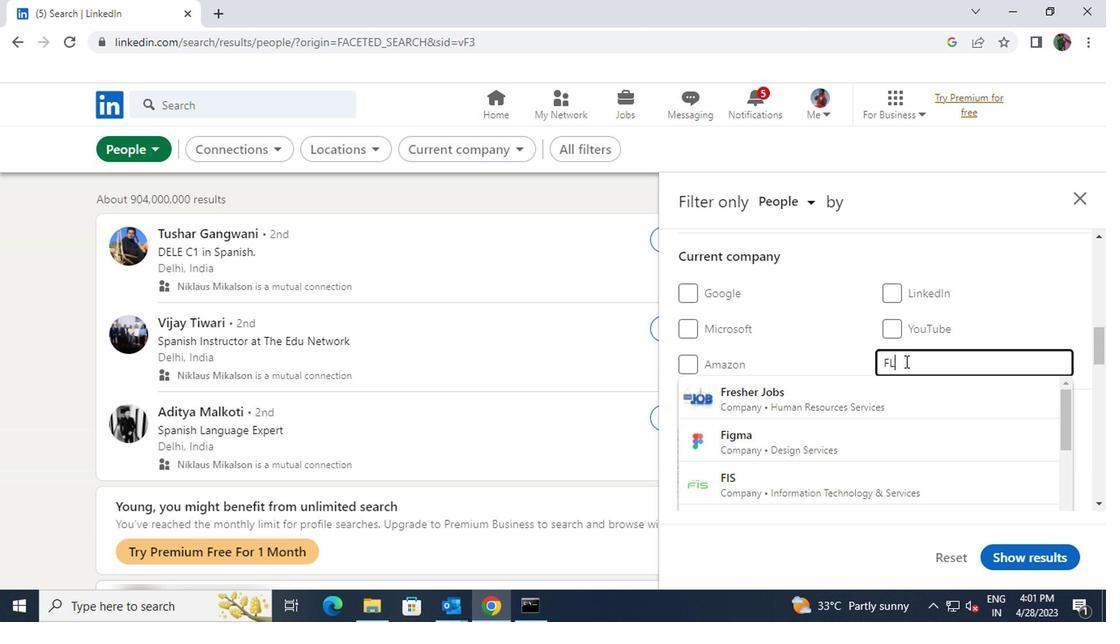 
Action: Mouse moved to (897, 394)
Screenshot: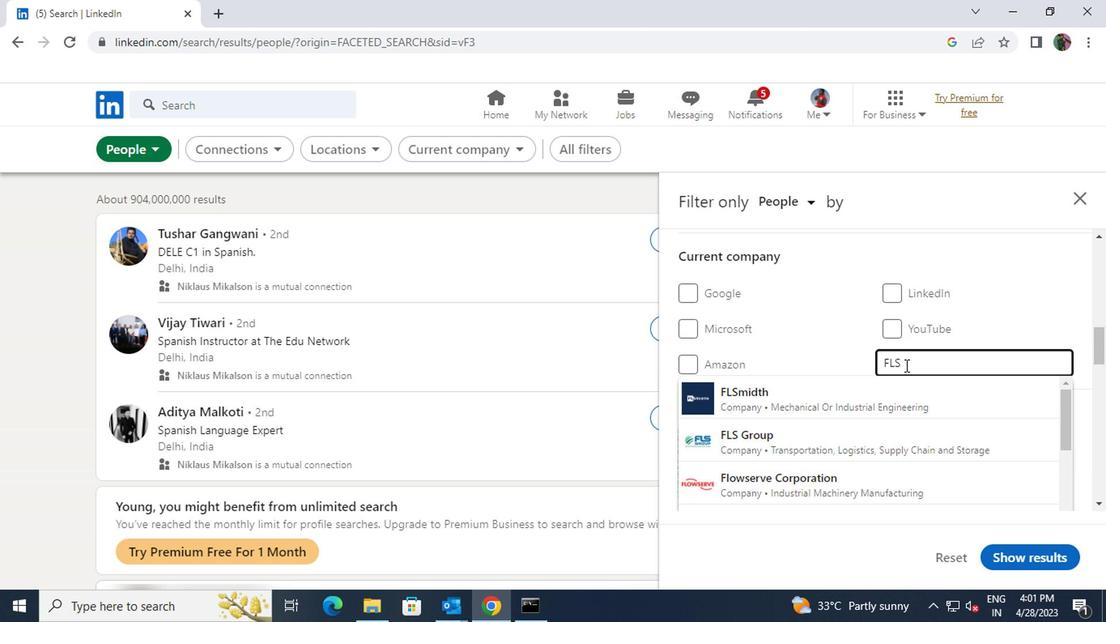 
Action: Mouse pressed left at (897, 394)
Screenshot: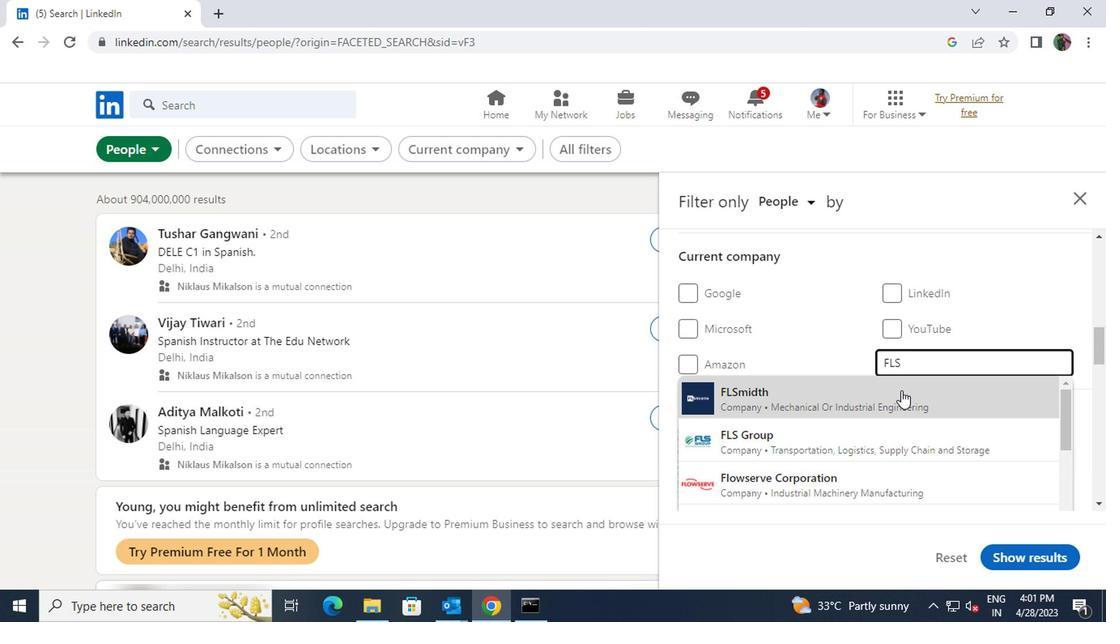 
Action: Mouse scrolled (897, 393) with delta (0, 0)
Screenshot: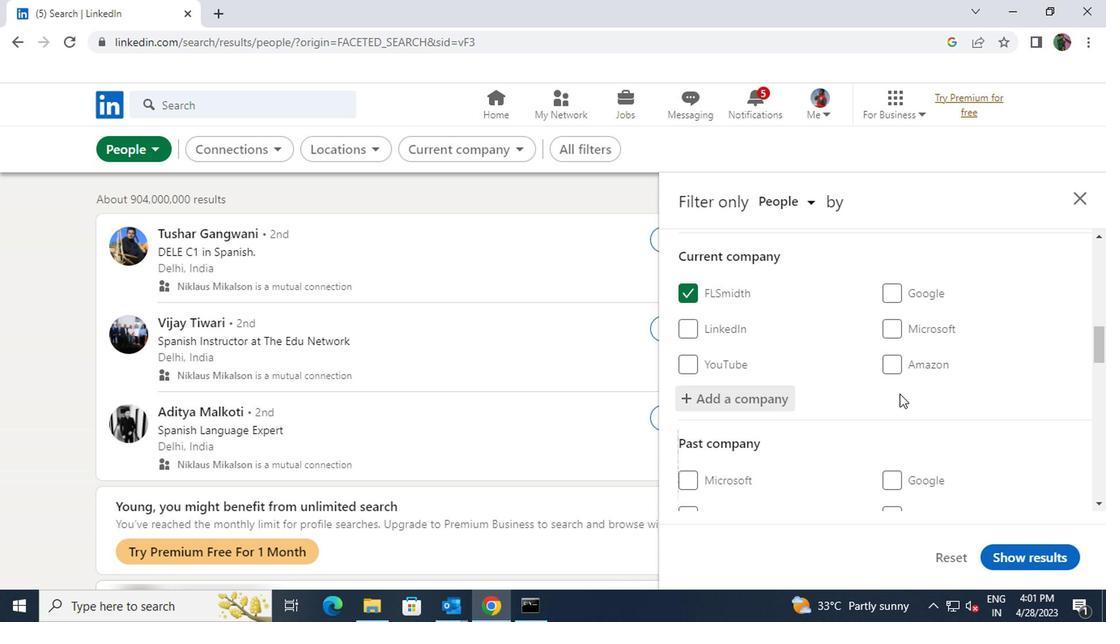 
Action: Mouse scrolled (897, 393) with delta (0, 0)
Screenshot: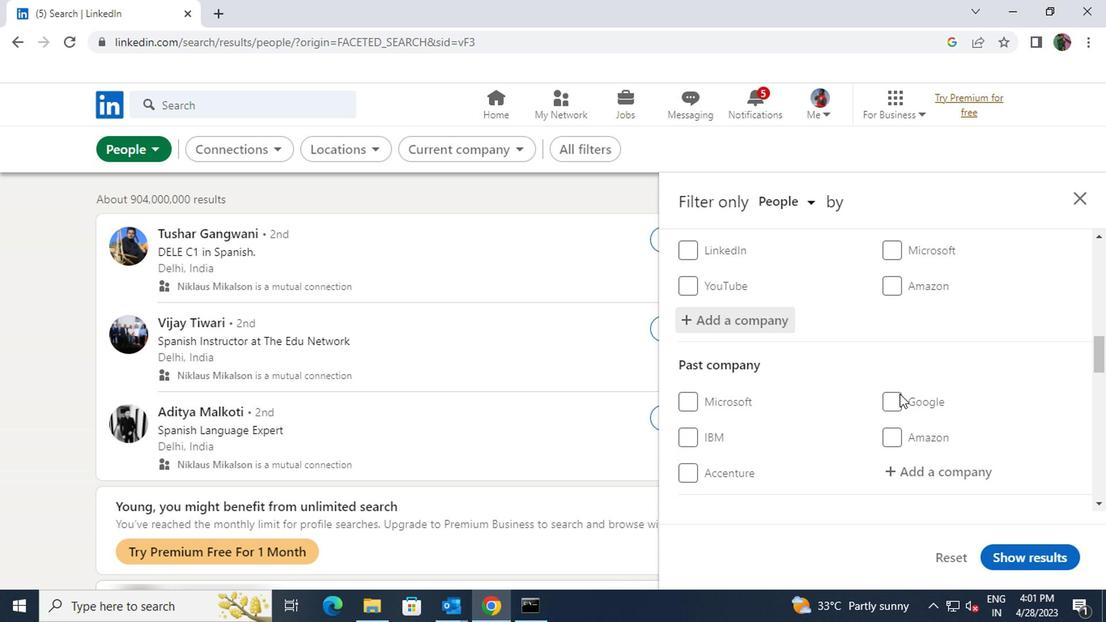 
Action: Mouse scrolled (897, 393) with delta (0, 0)
Screenshot: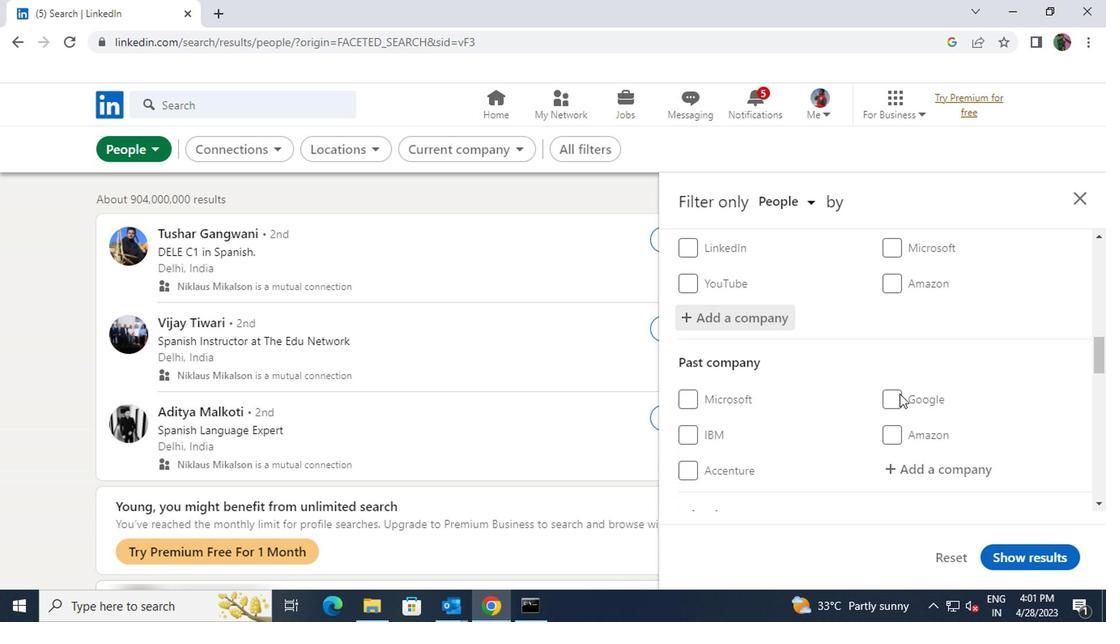 
Action: Mouse scrolled (897, 393) with delta (0, 0)
Screenshot: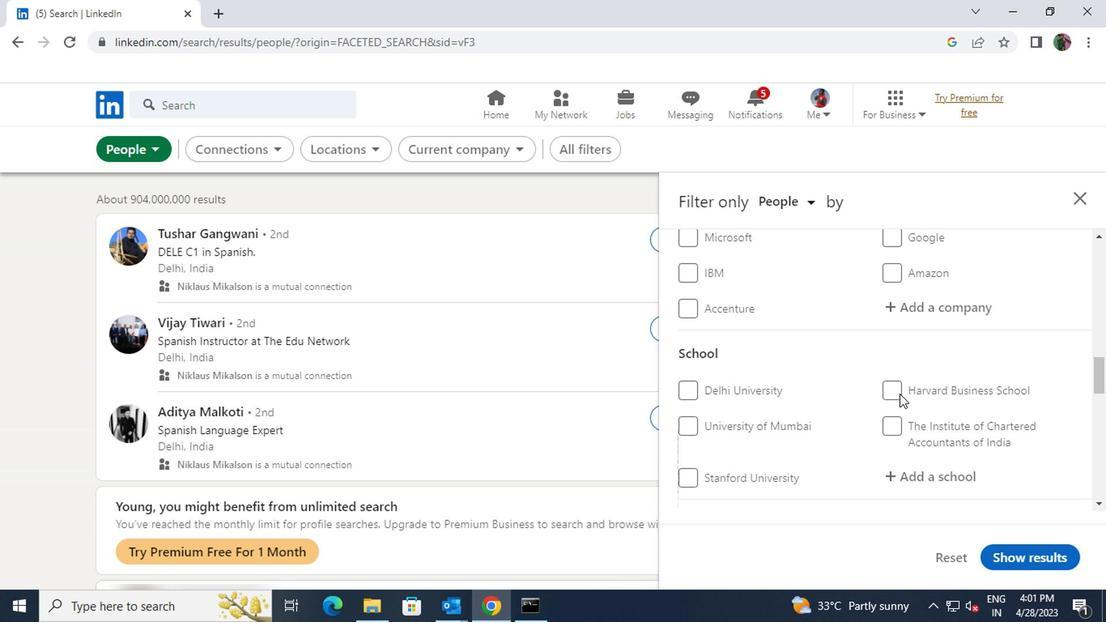 
Action: Mouse moved to (897, 394)
Screenshot: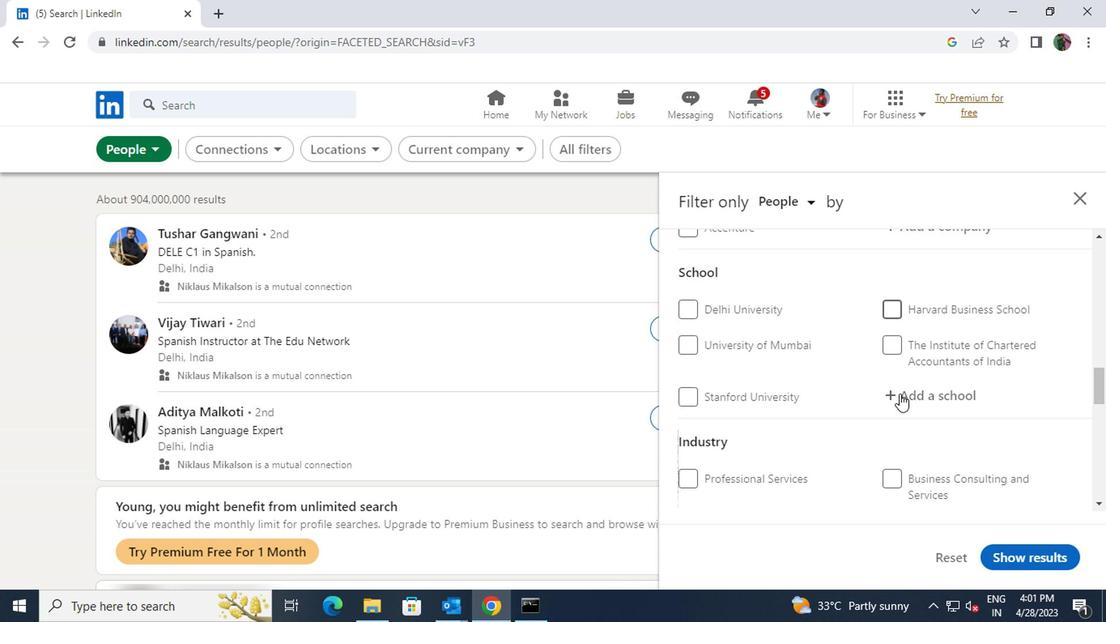 
Action: Mouse pressed left at (897, 394)
Screenshot: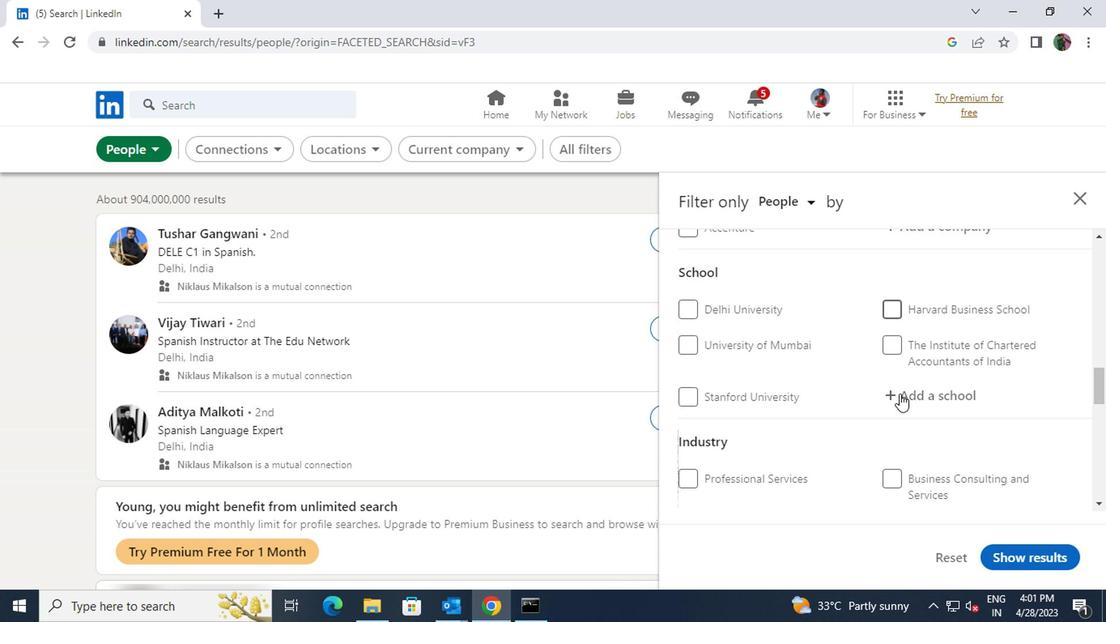 
Action: Key pressed <Key.shift><Key.shift><Key.shift><Key.shift><Key.shift><Key.shift>NATIONAL<Key.space><Key.shift>ENGINEERING
Screenshot: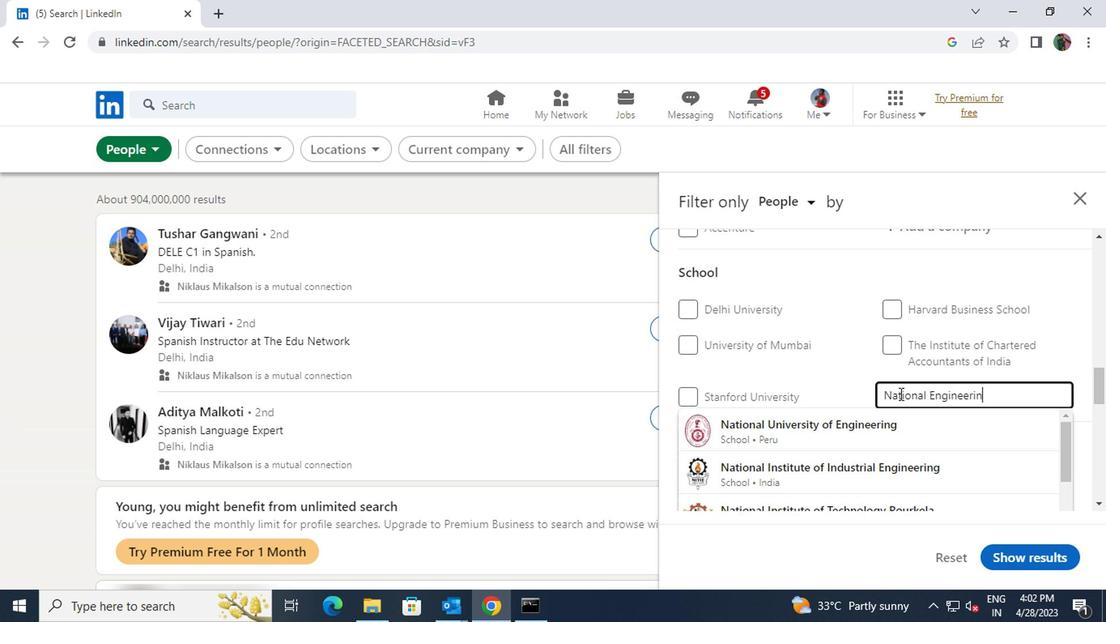 
Action: Mouse moved to (857, 458)
Screenshot: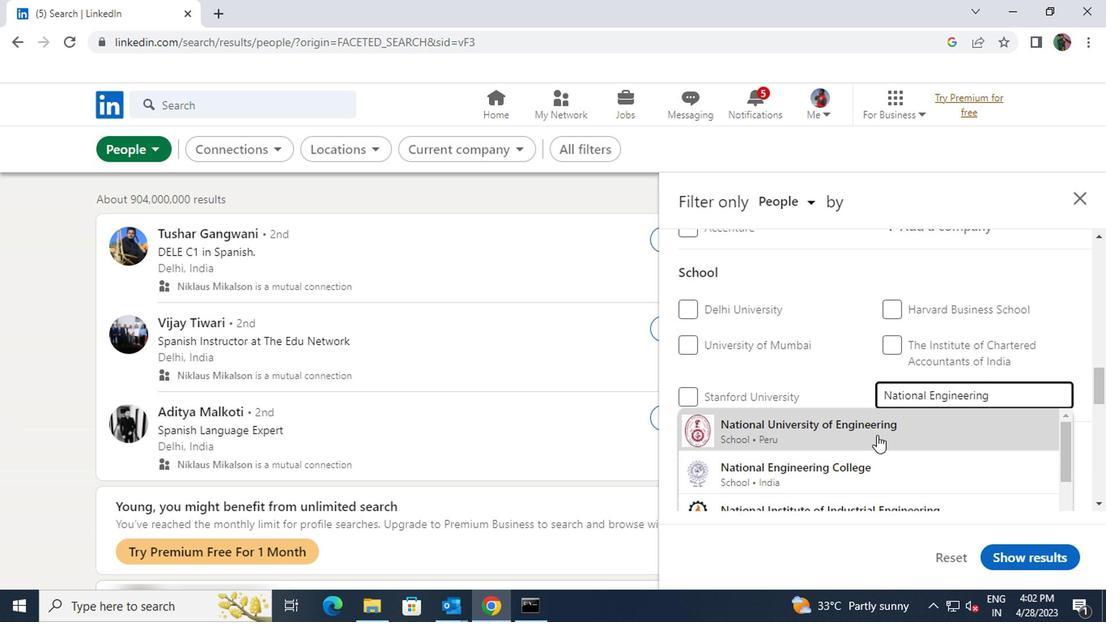 
Action: Mouse pressed left at (857, 458)
Screenshot: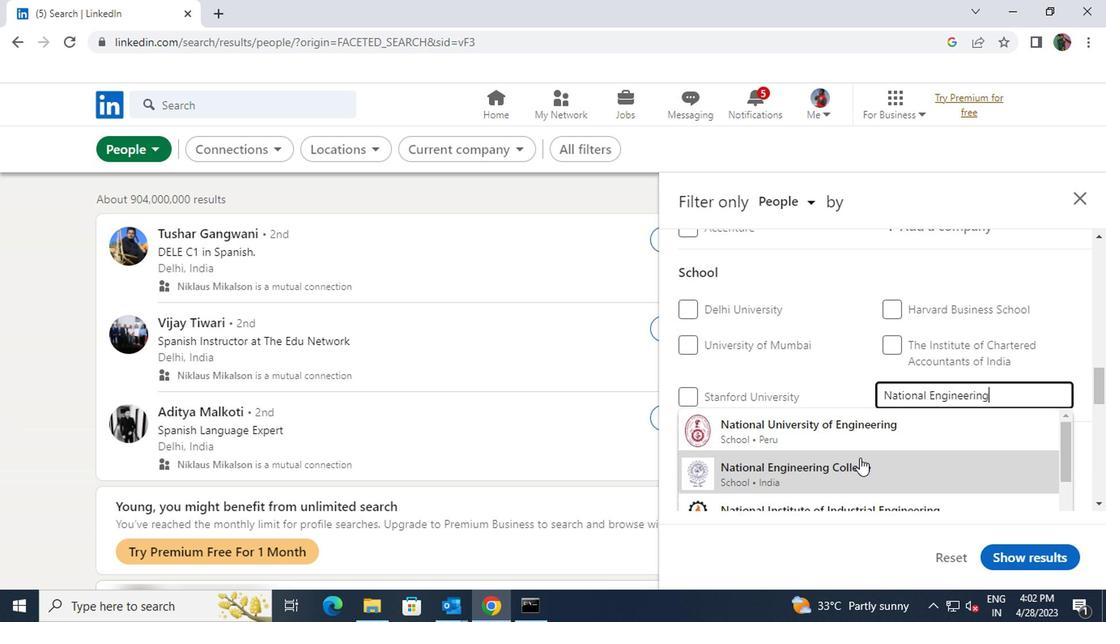 
Action: Mouse scrolled (857, 457) with delta (0, 0)
Screenshot: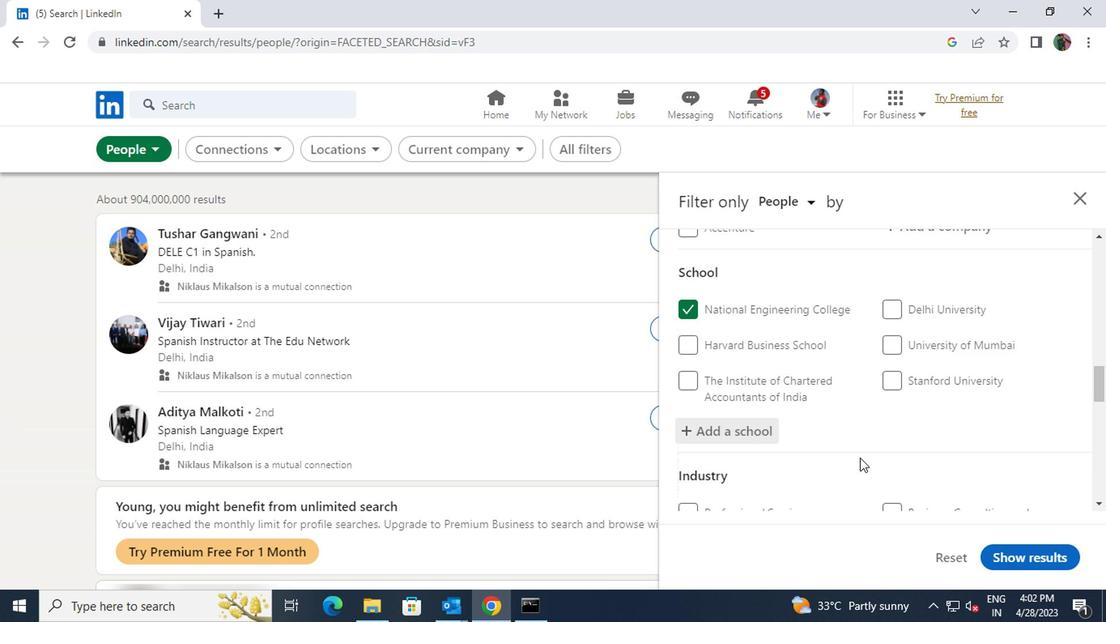 
Action: Mouse scrolled (857, 457) with delta (0, 0)
Screenshot: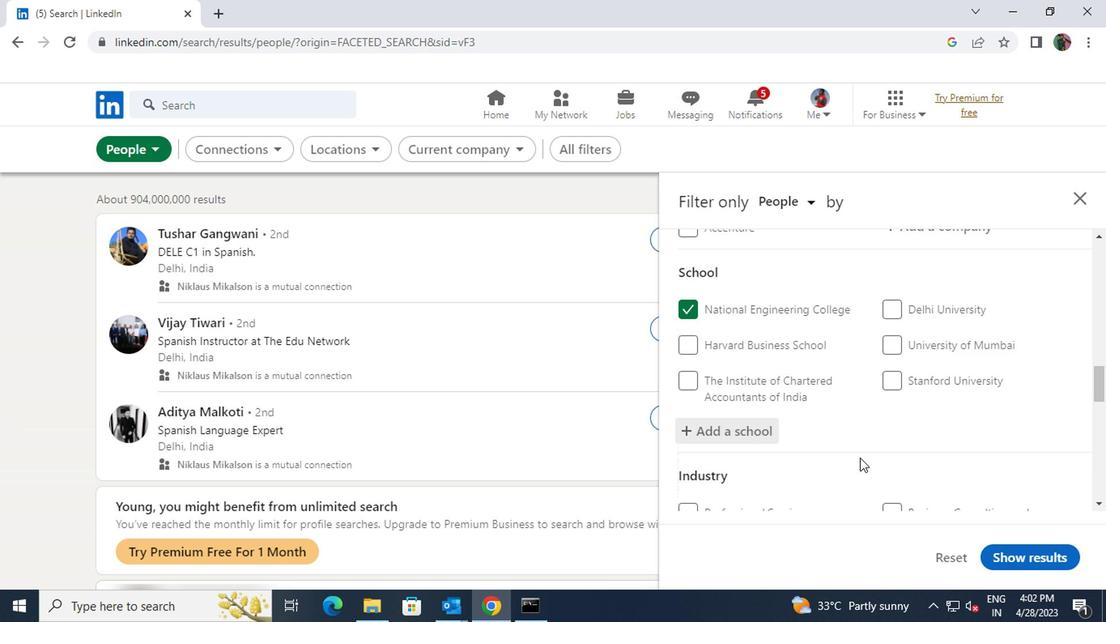 
Action: Mouse moved to (887, 449)
Screenshot: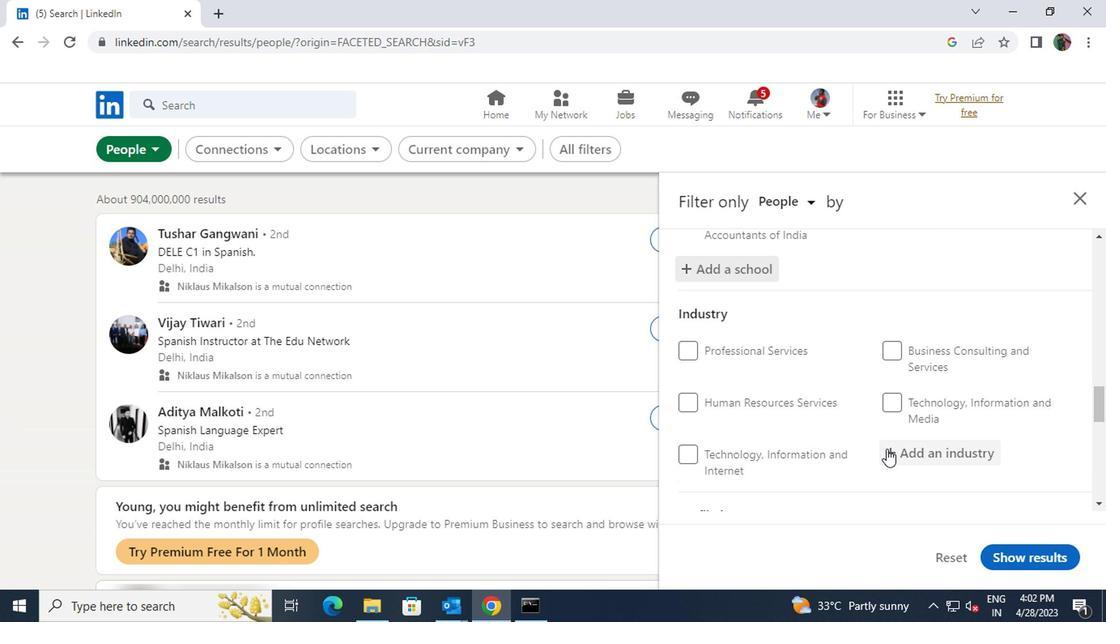 
Action: Mouse pressed left at (887, 449)
Screenshot: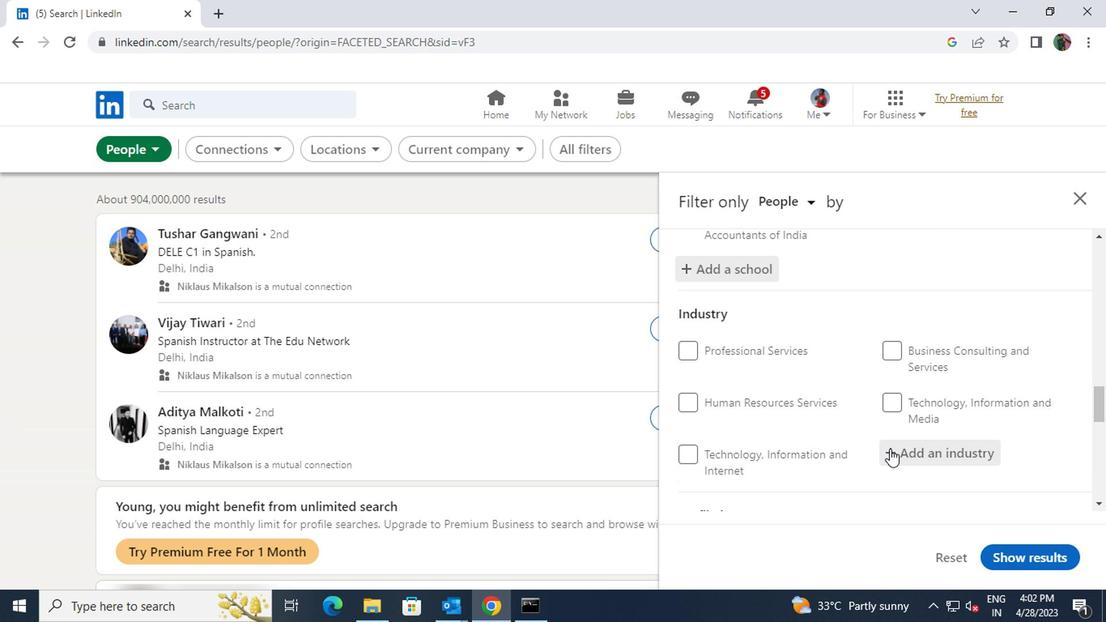 
Action: Key pressed <Key.shift><Key.shift><Key.shift><Key.shift><Key.shift><Key.shift><Key.shift><Key.shift><Key.shift><Key.shift>AIRLINES
Screenshot: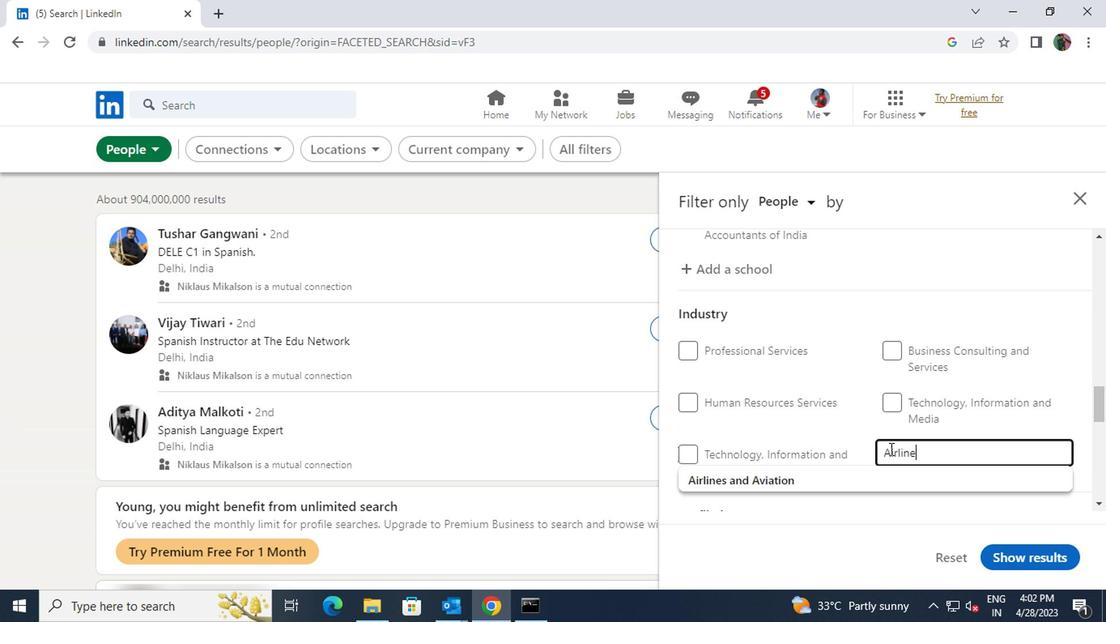 
Action: Mouse moved to (868, 471)
Screenshot: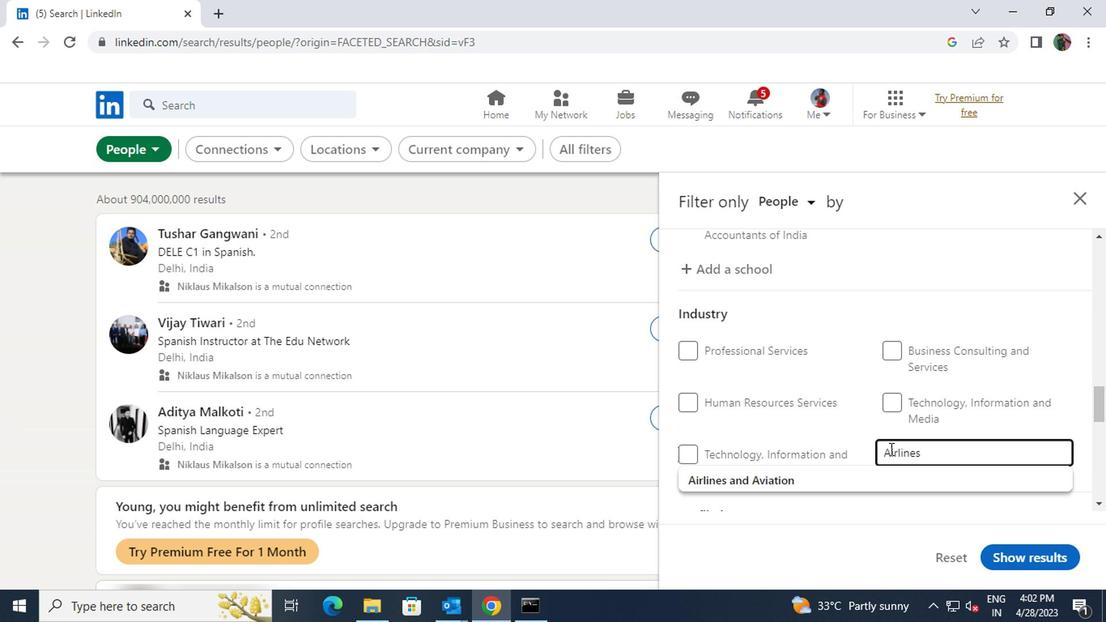 
Action: Mouse pressed left at (868, 471)
Screenshot: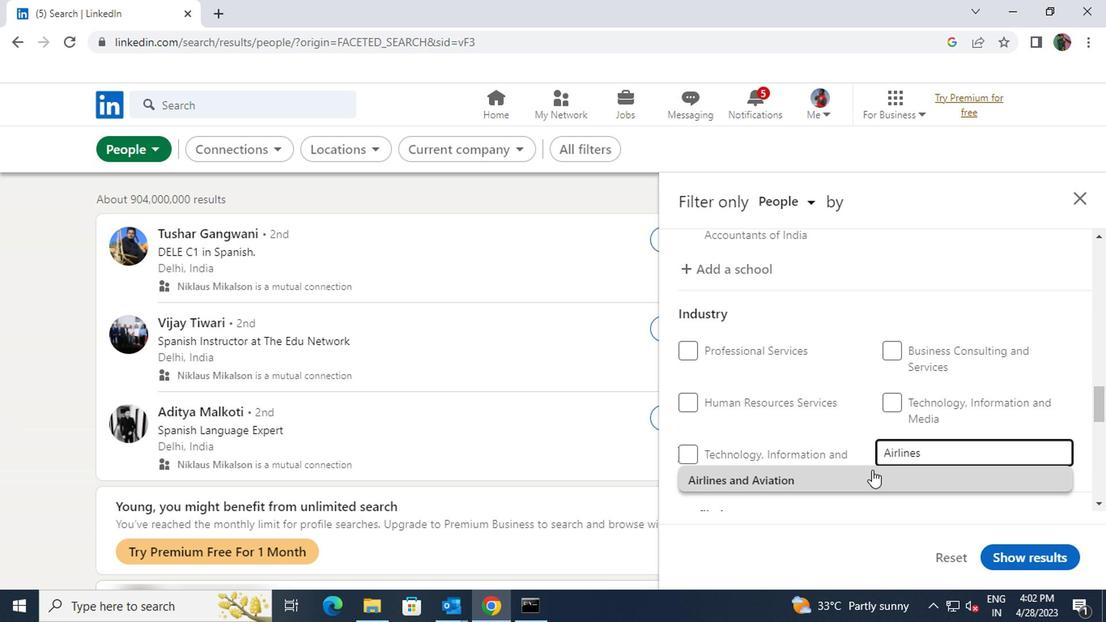 
Action: Mouse scrolled (868, 471) with delta (0, 0)
Screenshot: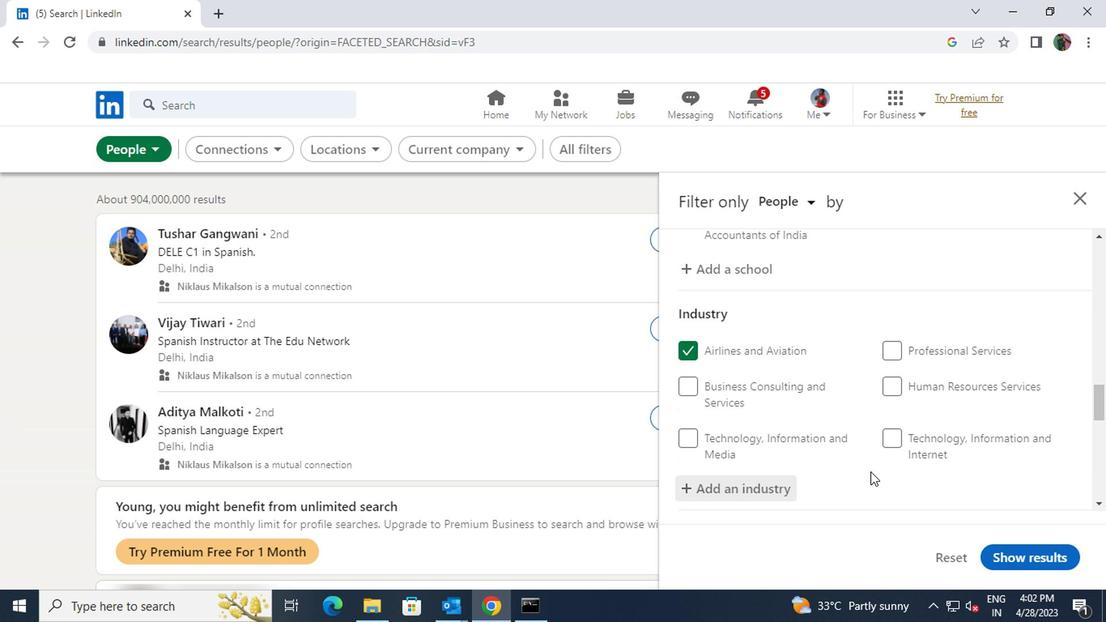 
Action: Mouse scrolled (868, 471) with delta (0, 0)
Screenshot: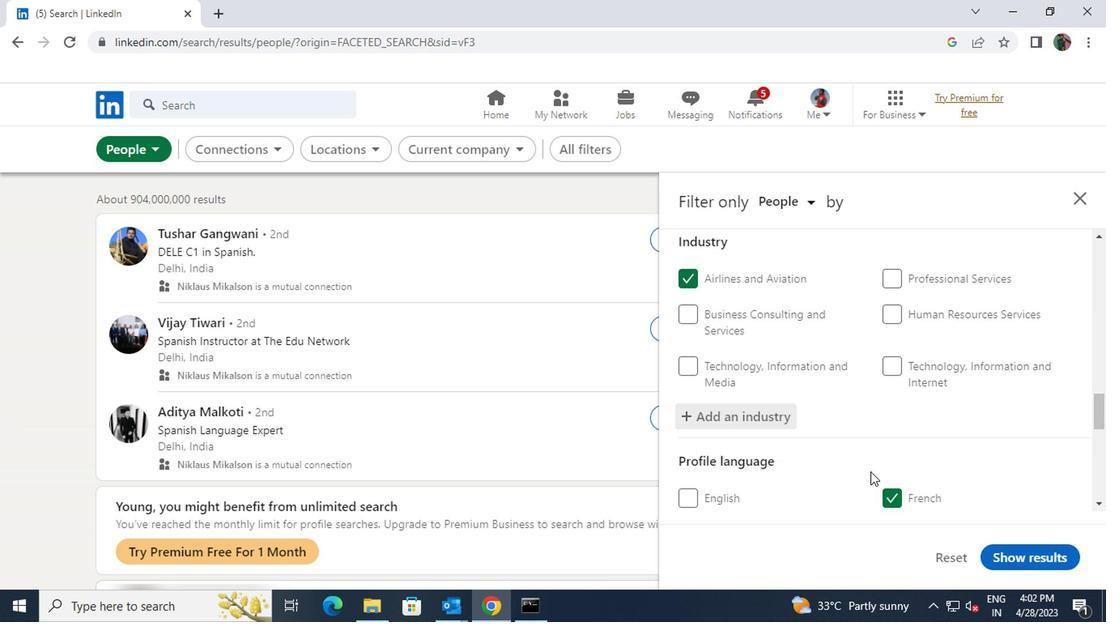 
Action: Mouse scrolled (868, 471) with delta (0, 0)
Screenshot: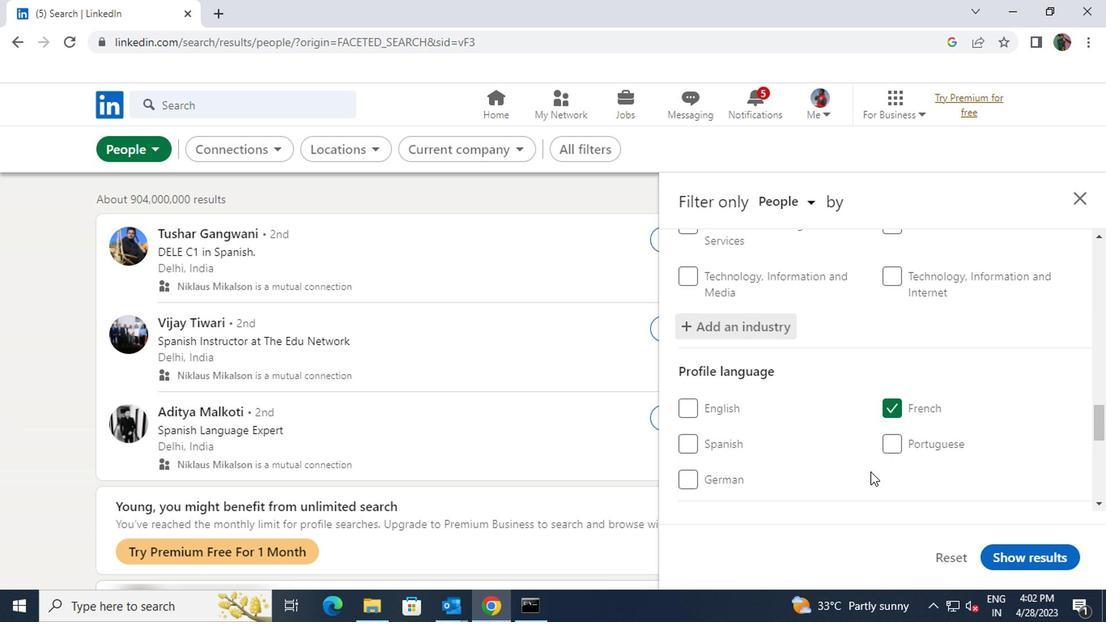 
Action: Mouse scrolled (868, 471) with delta (0, 0)
Screenshot: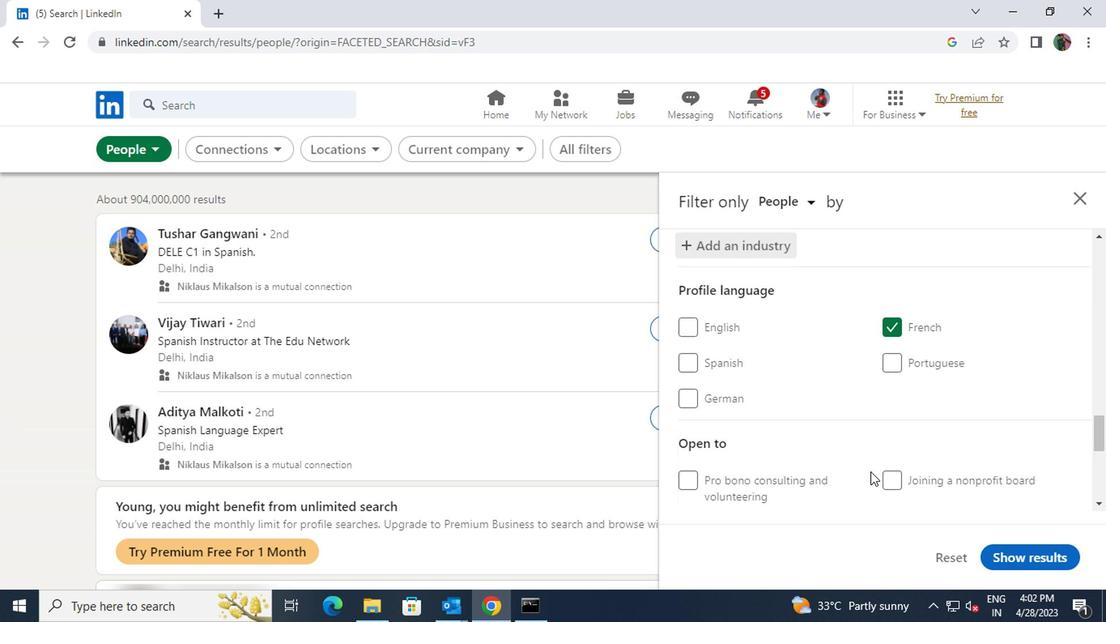 
Action: Mouse scrolled (868, 471) with delta (0, 0)
Screenshot: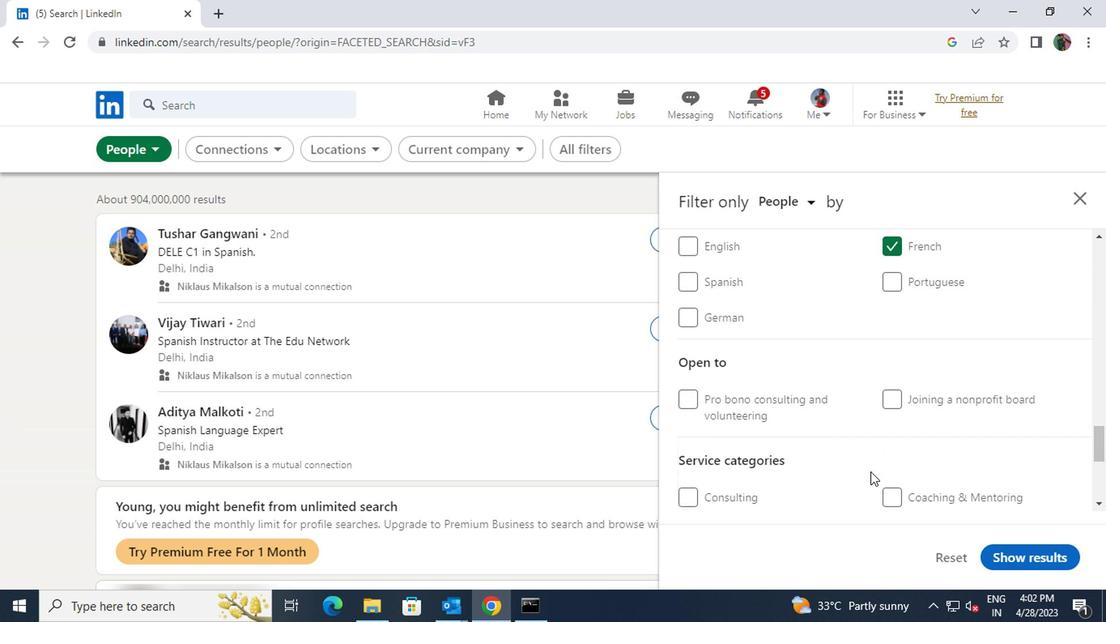 
Action: Mouse moved to (892, 471)
Screenshot: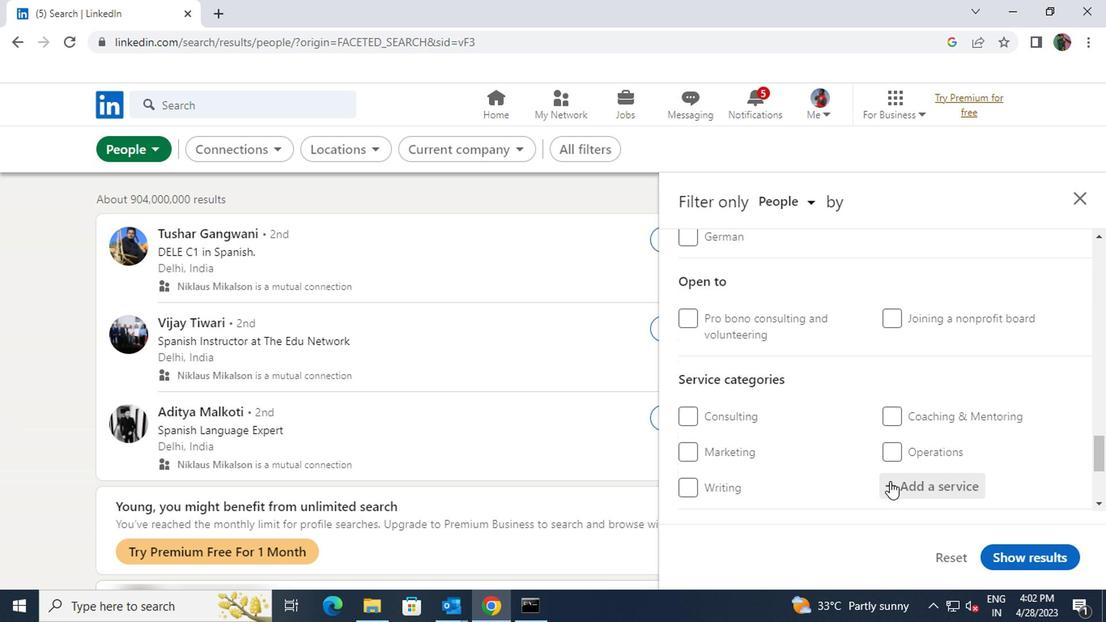 
Action: Mouse scrolled (892, 471) with delta (0, 0)
Screenshot: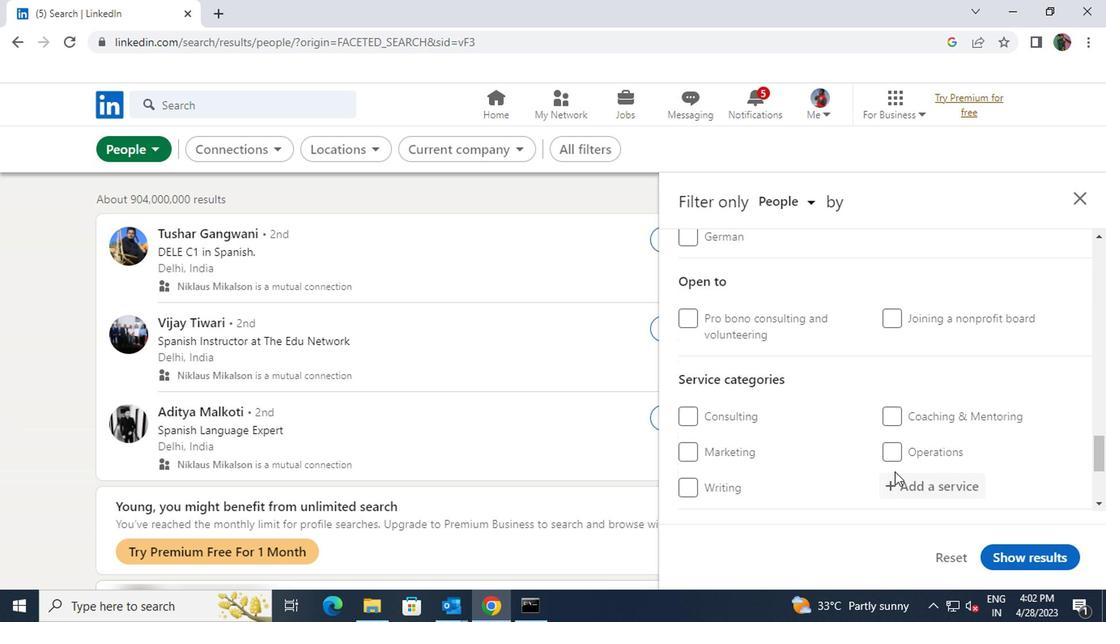 
Action: Mouse moved to (927, 398)
Screenshot: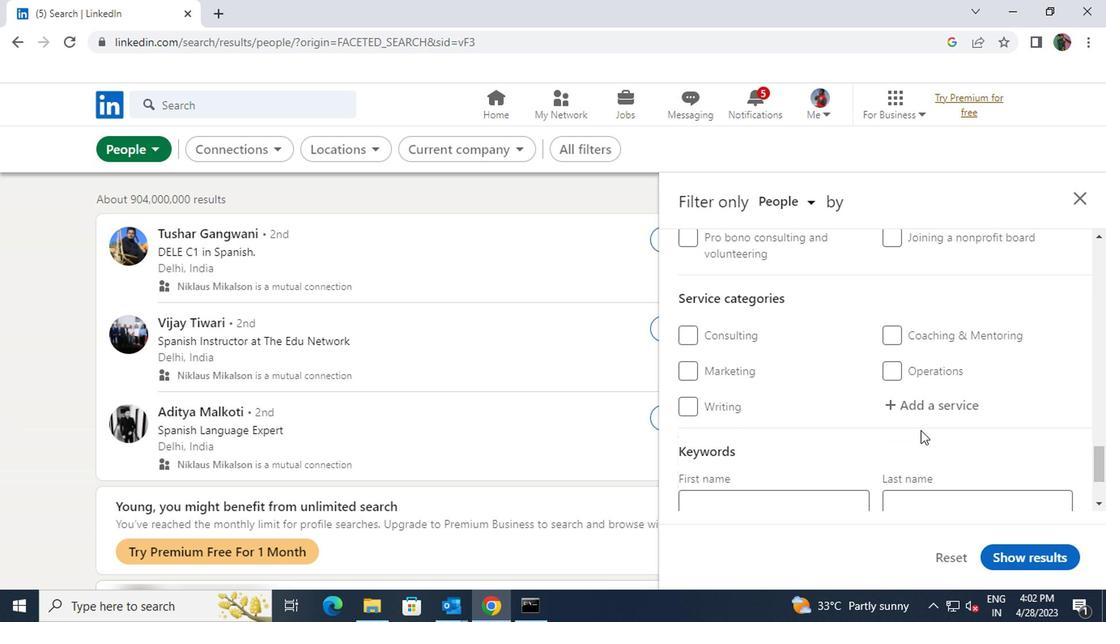 
Action: Mouse pressed left at (927, 398)
Screenshot: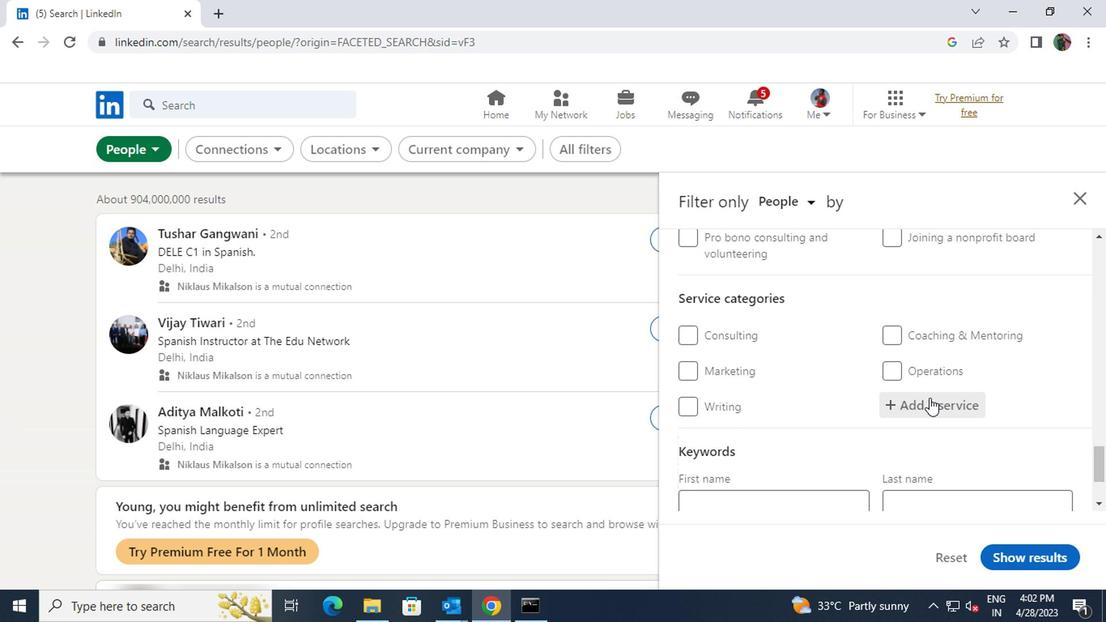 
Action: Key pressed <Key.shift><Key.shift>WRITING
Screenshot: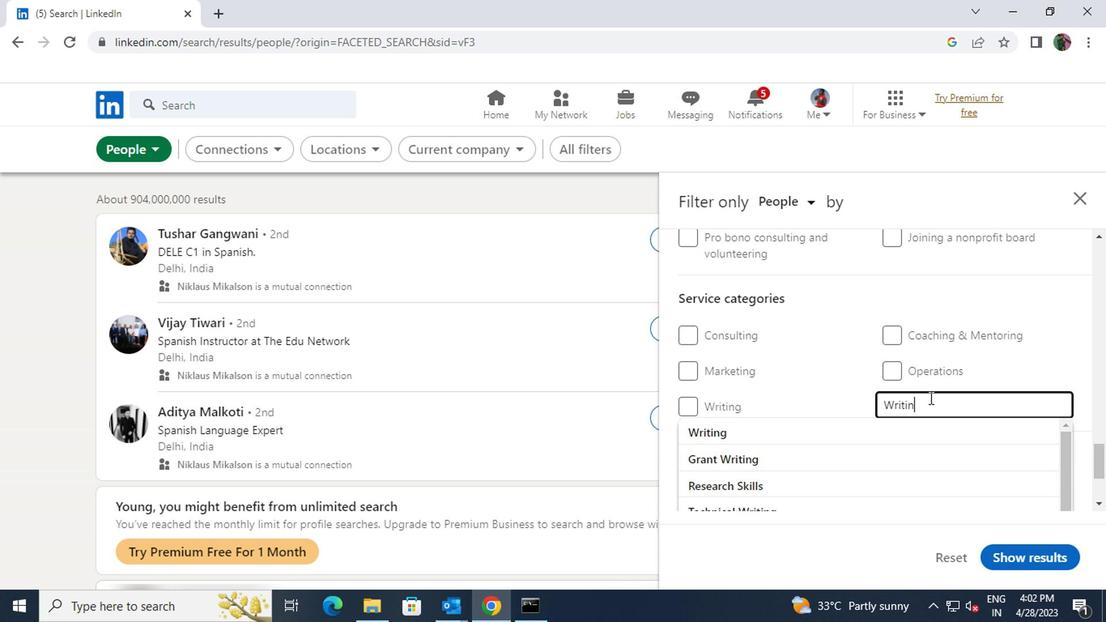
Action: Mouse moved to (919, 425)
Screenshot: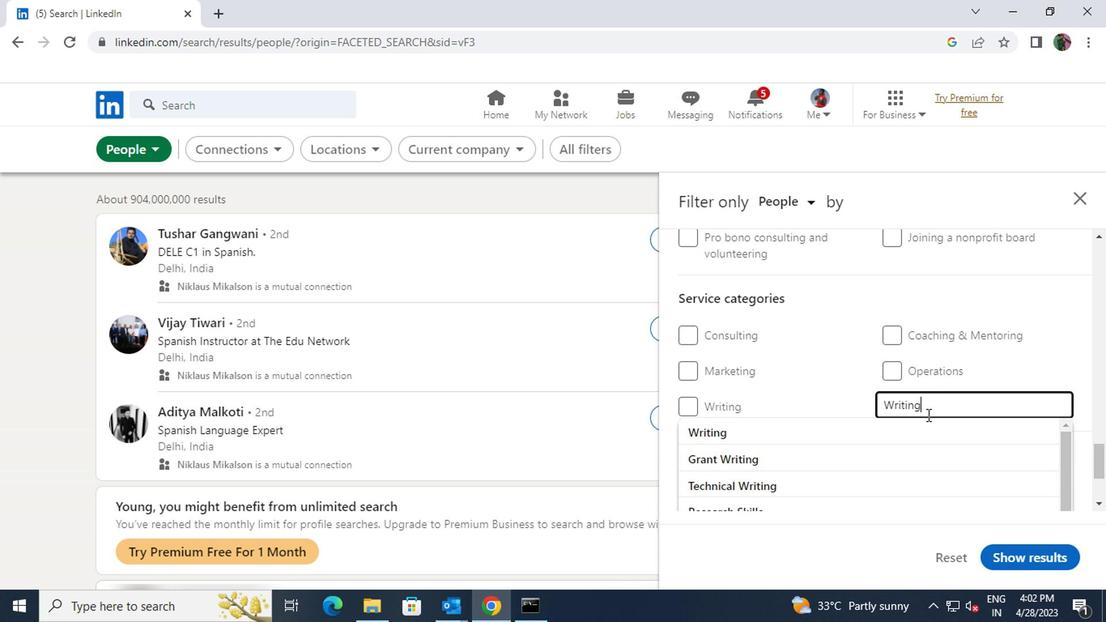 
Action: Mouse pressed left at (919, 425)
Screenshot: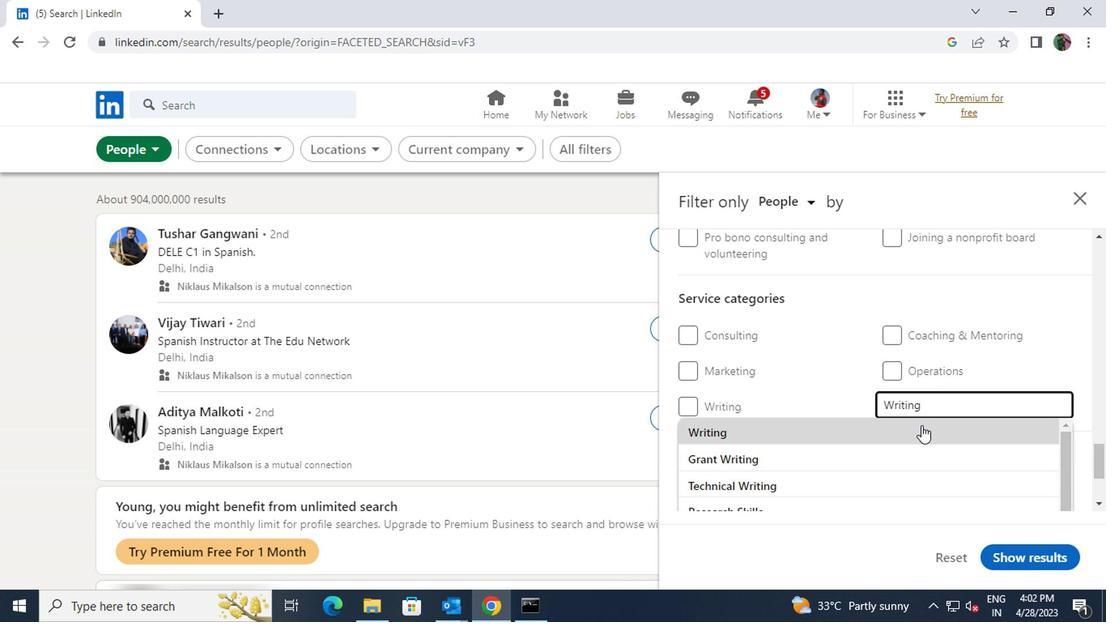 
Action: Mouse scrolled (919, 425) with delta (0, 0)
Screenshot: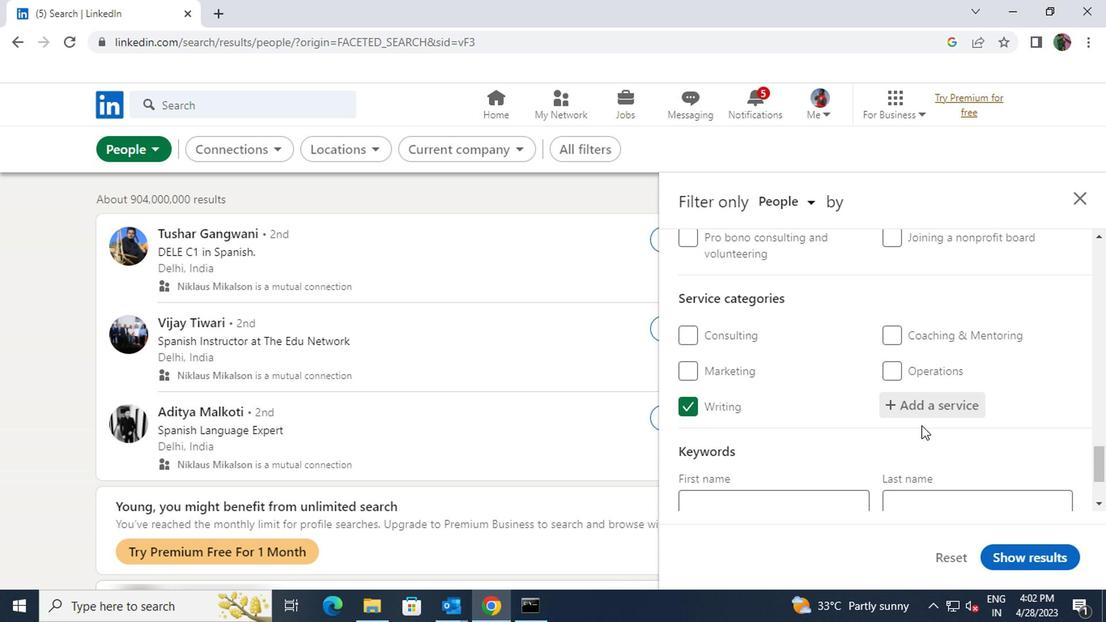 
Action: Mouse scrolled (919, 425) with delta (0, 0)
Screenshot: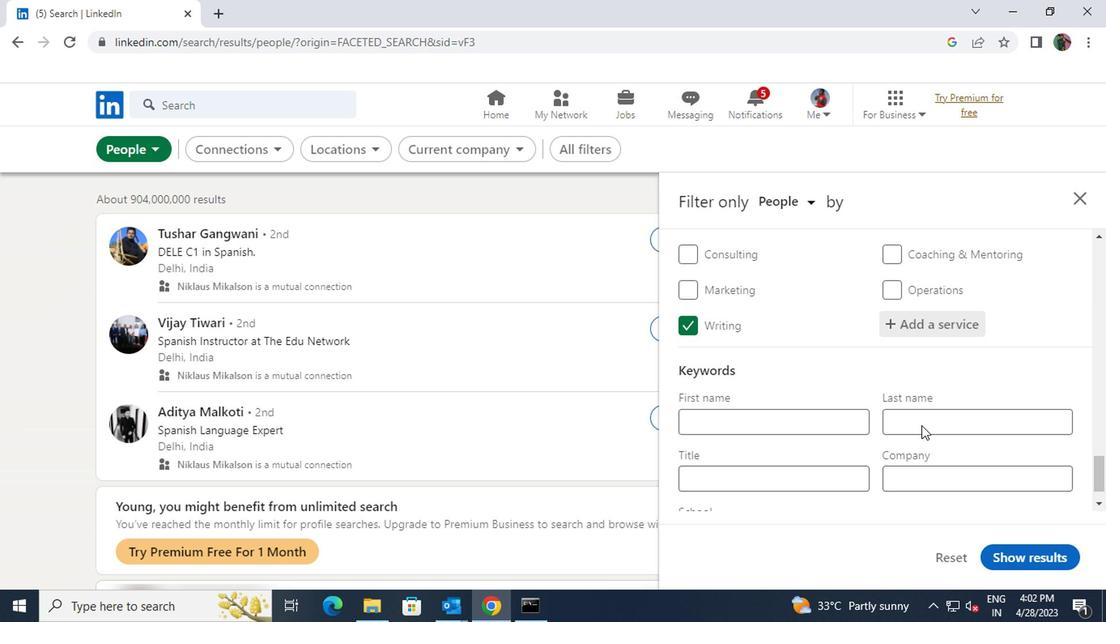 
Action: Mouse moved to (827, 430)
Screenshot: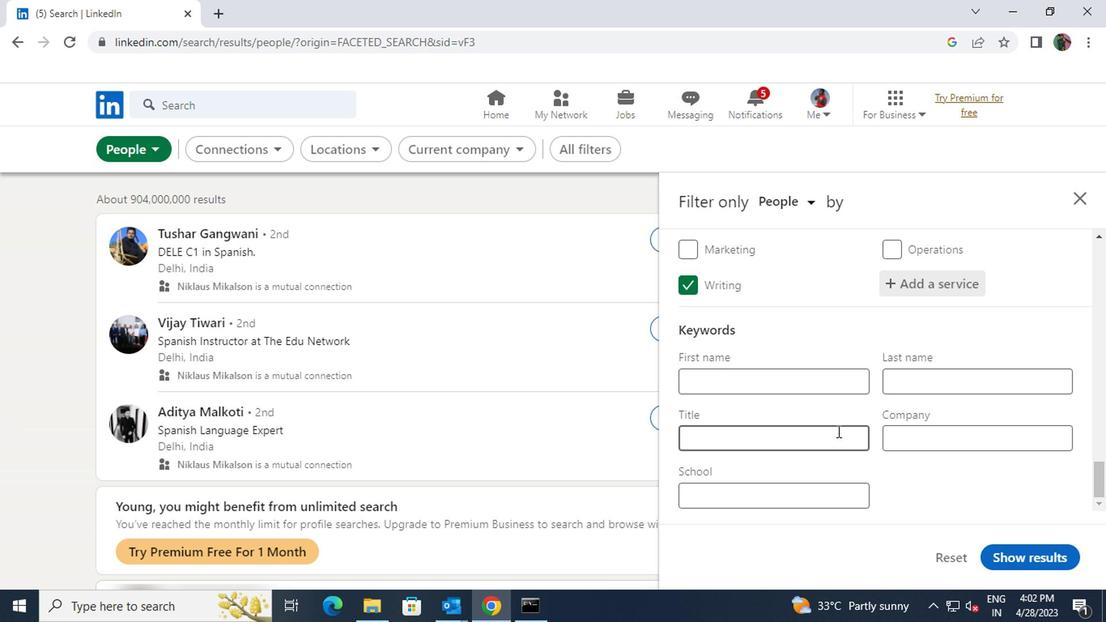 
Action: Mouse pressed left at (827, 430)
Screenshot: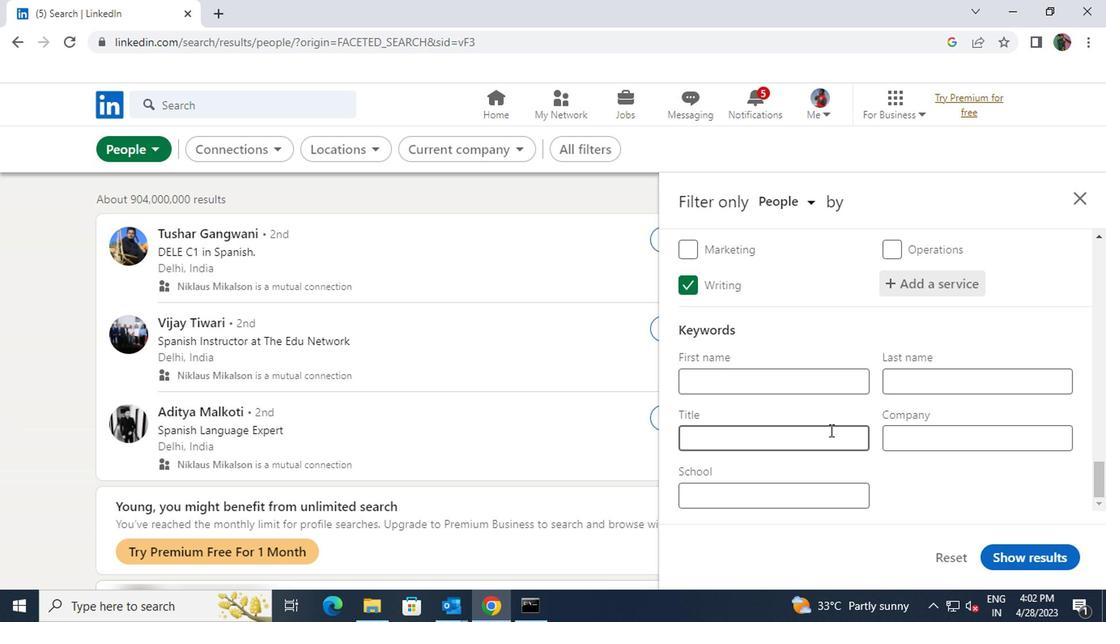 
Action: Key pressed <Key.shift>OVERDERLY
Screenshot: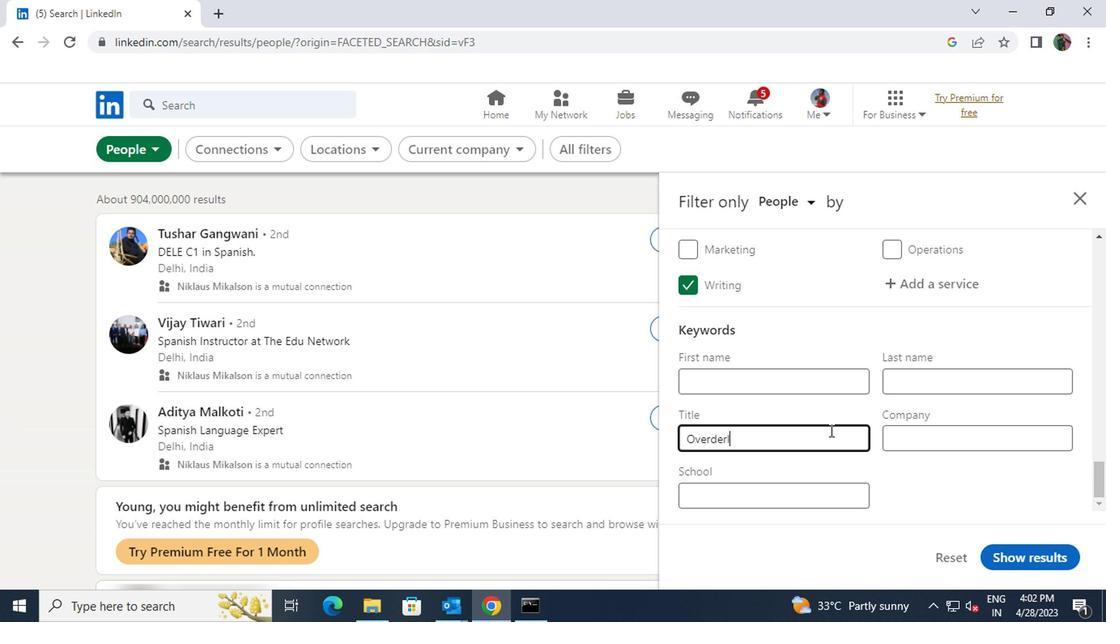 
Action: Mouse moved to (1005, 558)
Screenshot: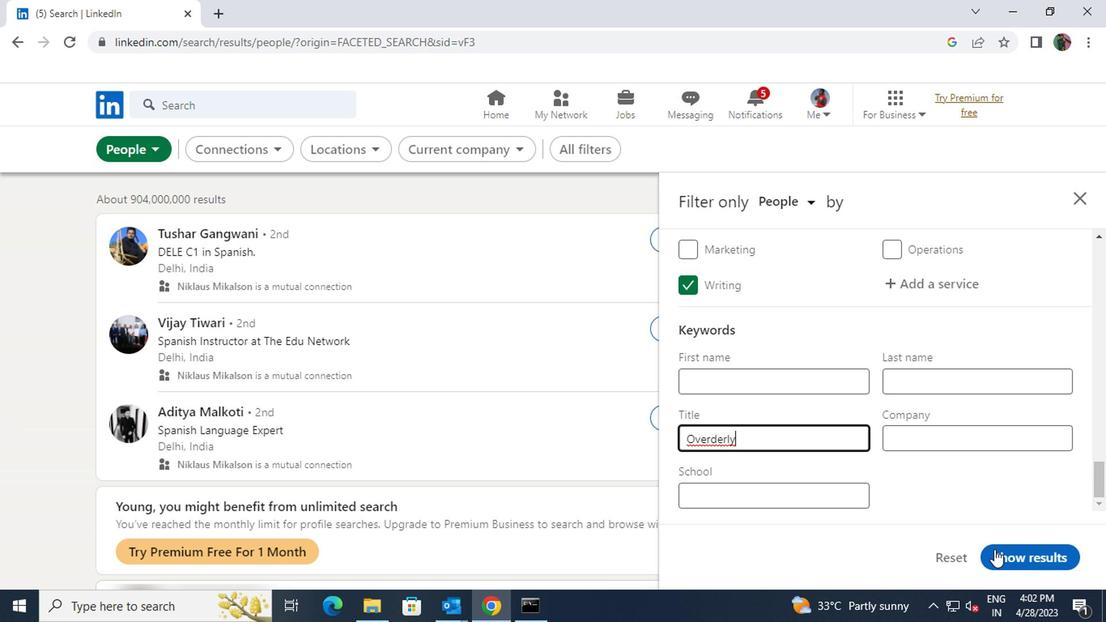 
Action: Mouse pressed left at (1005, 558)
Screenshot: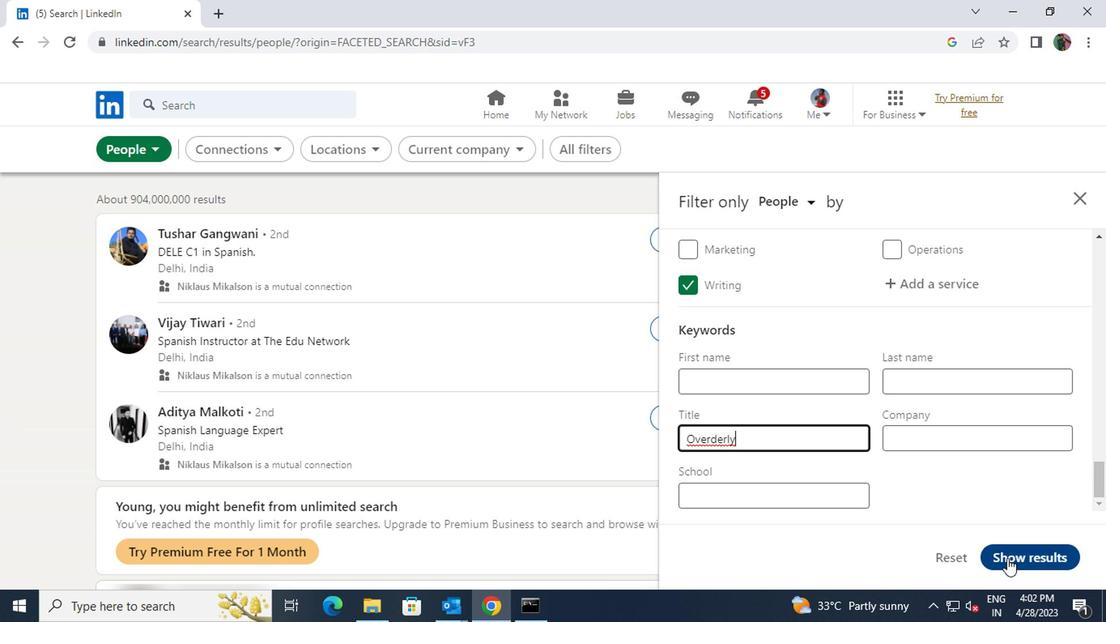 
